 Task: Look for space in Magog, Canada from 5th July, 2023 to 15th July, 2023 for 9 adults in price range Rs.15000 to Rs.25000. Place can be entire place with 5 bedrooms having 5 beds and 5 bathrooms. Property type can be house, flat, guest house. Booking option can be shelf check-in. Required host language is English.
Action: Mouse moved to (351, 121)
Screenshot: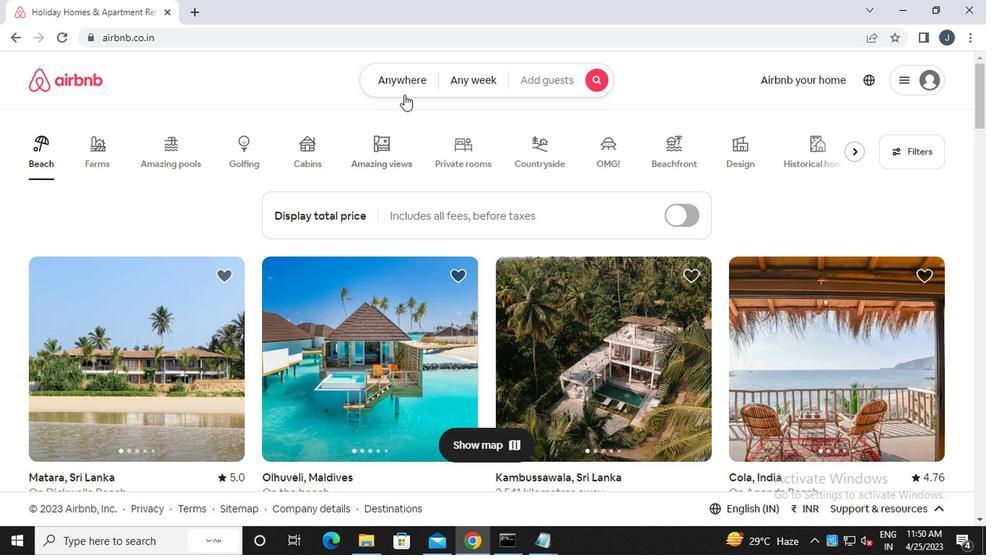 
Action: Mouse pressed left at (351, 121)
Screenshot: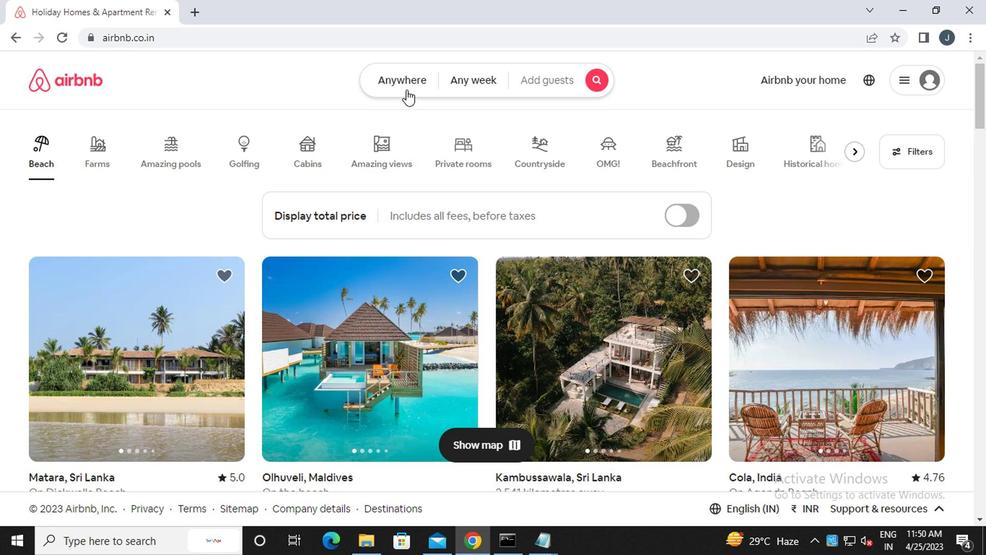 
Action: Mouse moved to (249, 160)
Screenshot: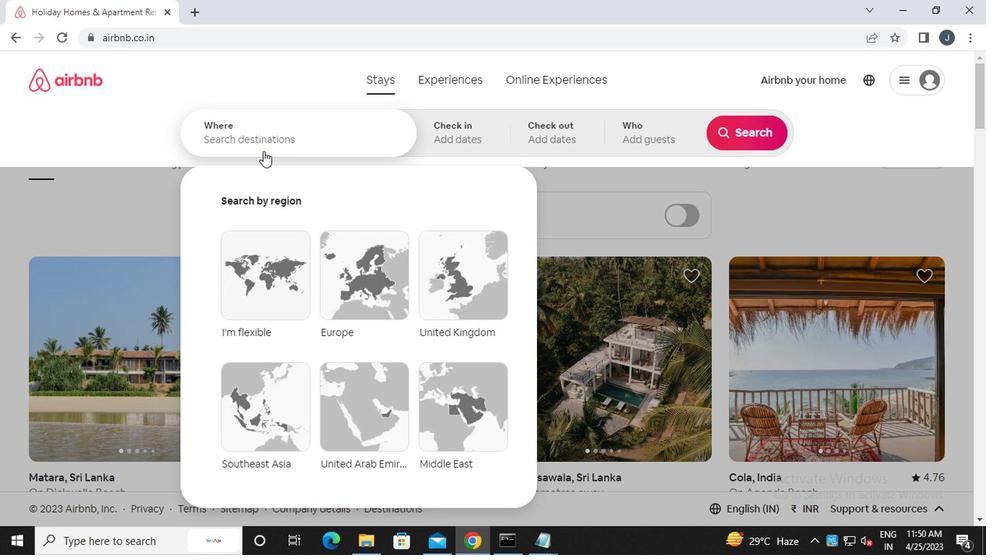
Action: Mouse pressed left at (249, 160)
Screenshot: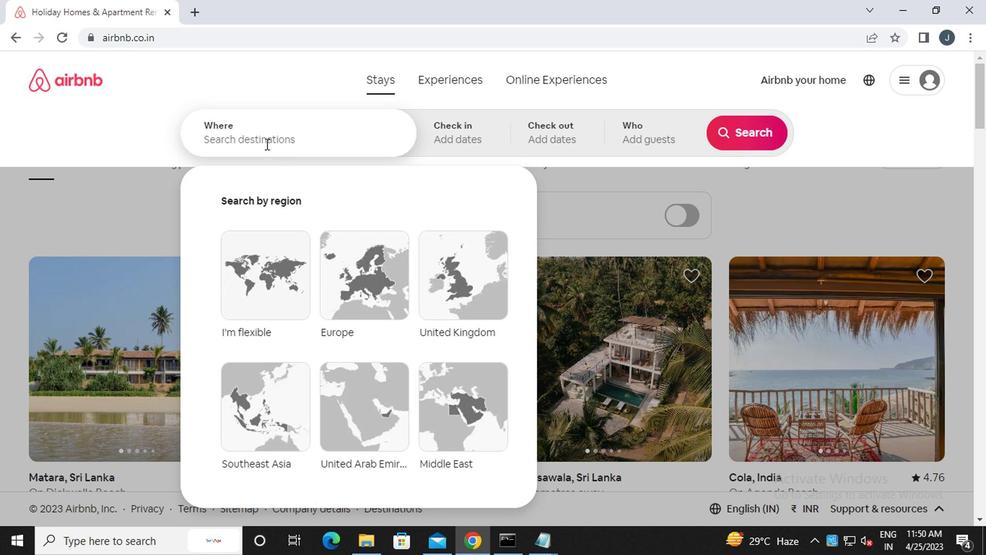 
Action: Key pressed m<Key.caps_lock>agog,<Key.caps_lock>c<Key.caps_lock>anada
Screenshot: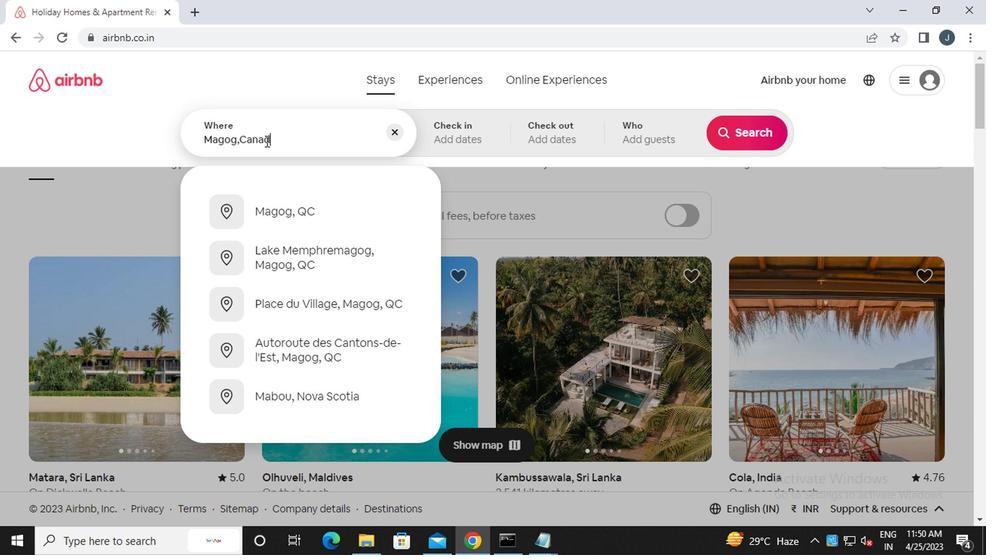 
Action: Mouse moved to (387, 157)
Screenshot: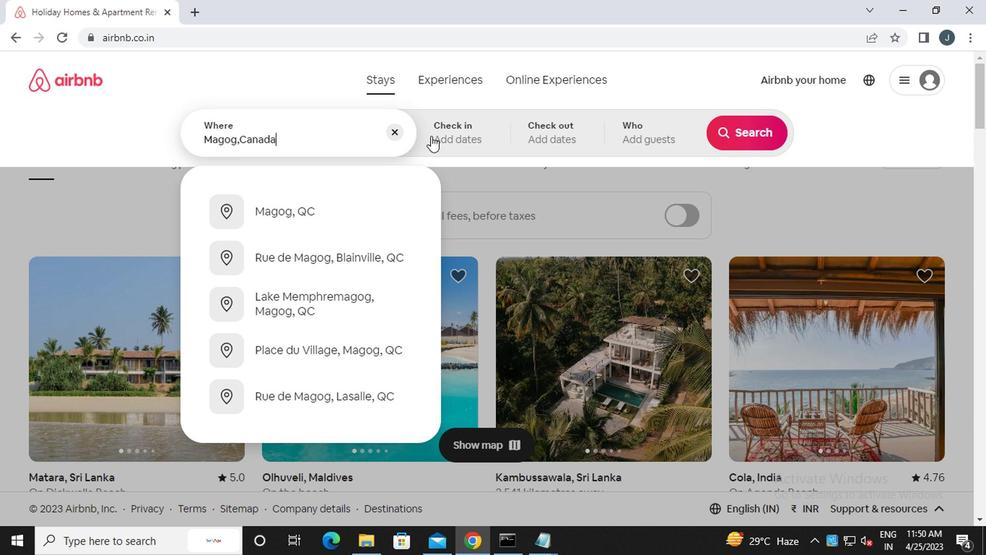 
Action: Mouse pressed left at (387, 157)
Screenshot: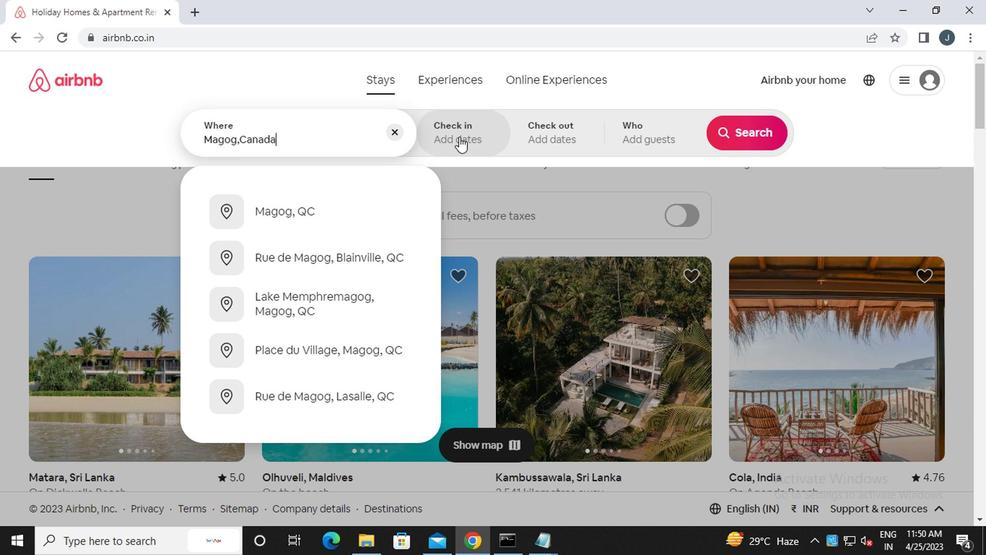 
Action: Mouse moved to (583, 234)
Screenshot: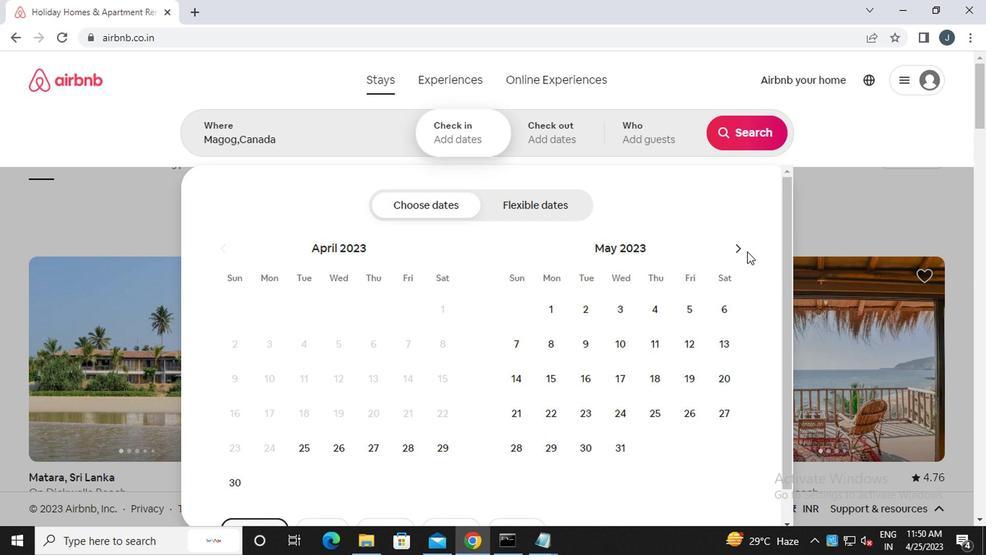 
Action: Mouse pressed left at (583, 234)
Screenshot: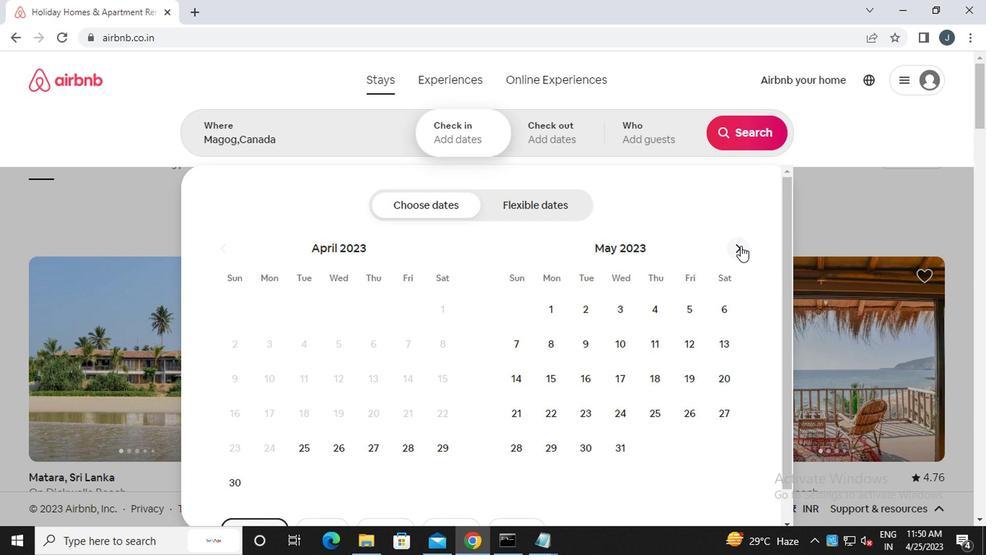 
Action: Mouse pressed left at (583, 234)
Screenshot: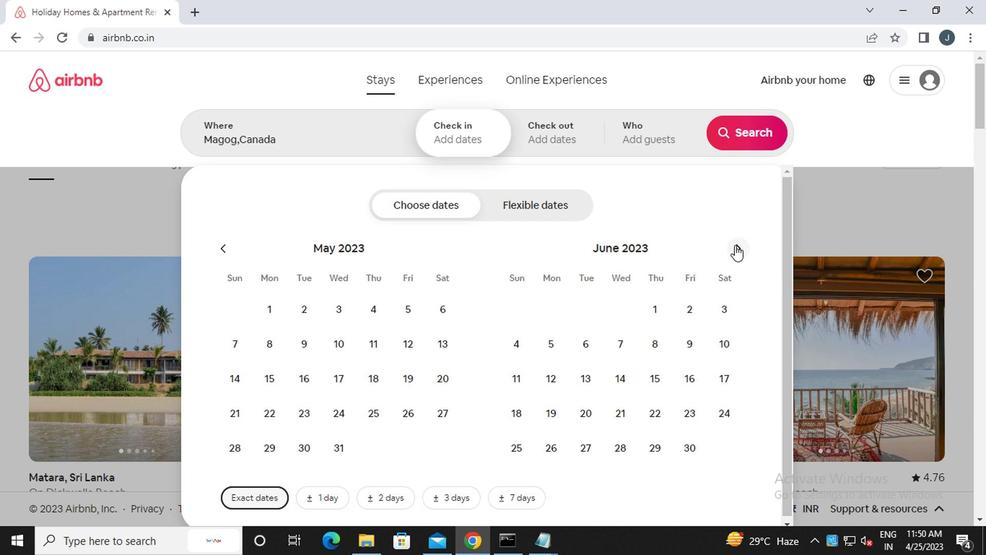 
Action: Mouse moved to (500, 308)
Screenshot: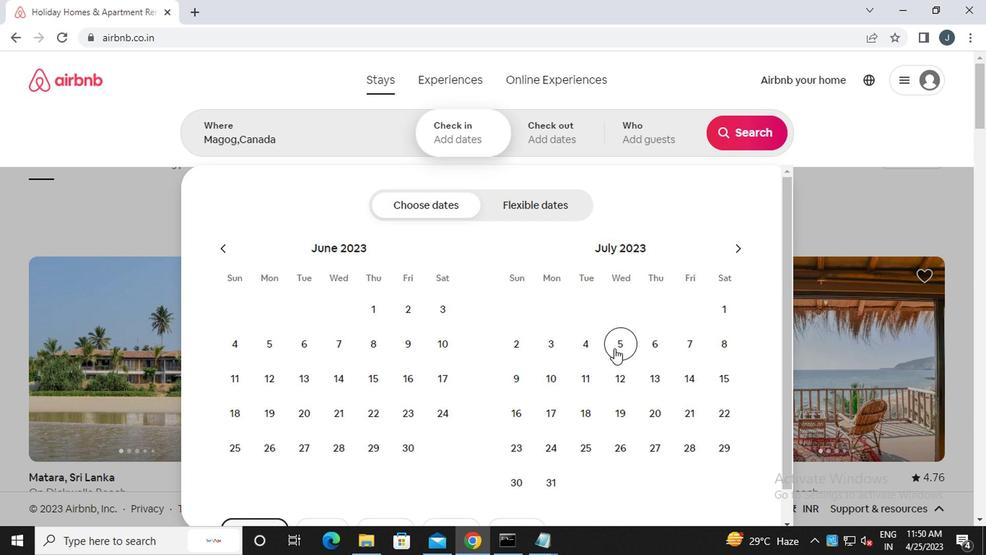 
Action: Mouse pressed left at (500, 308)
Screenshot: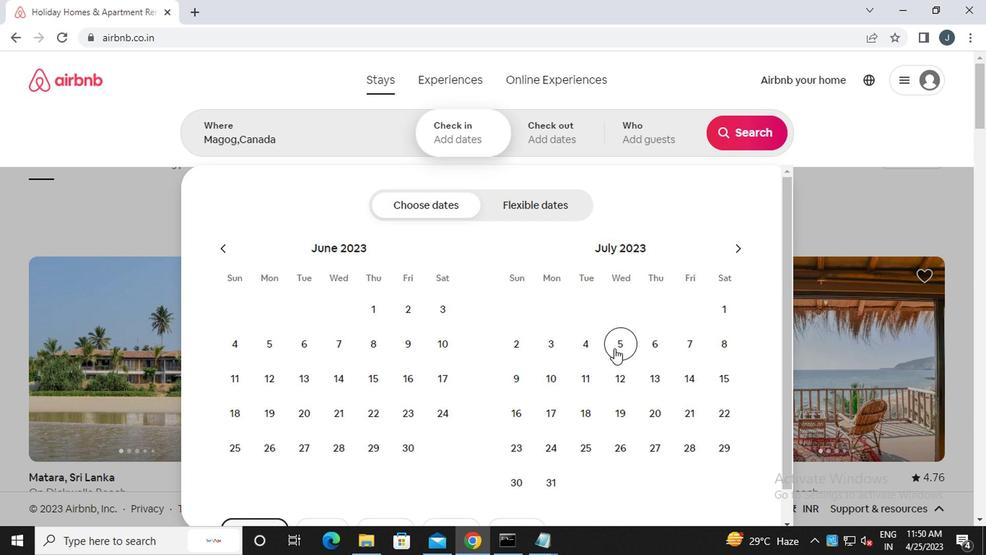 
Action: Mouse moved to (574, 329)
Screenshot: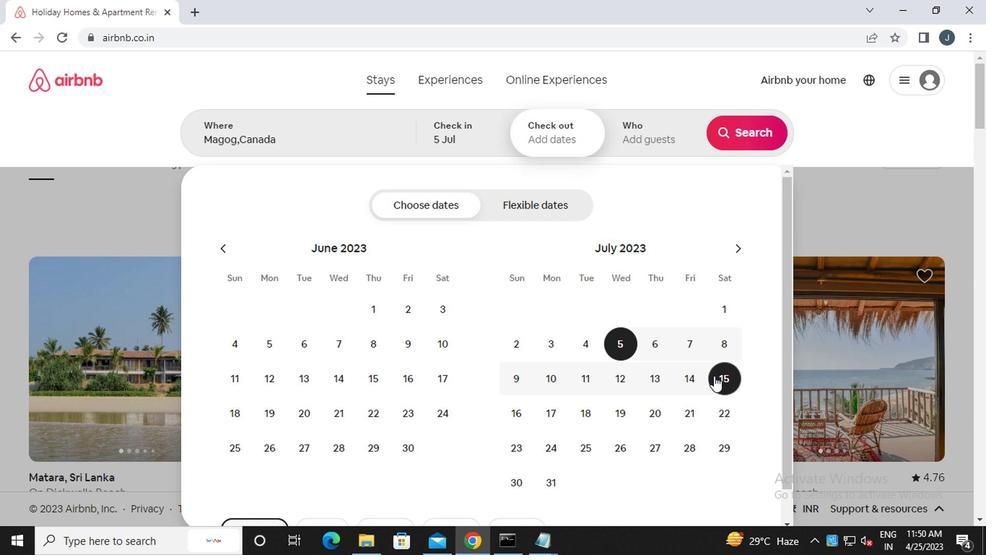 
Action: Mouse pressed left at (574, 329)
Screenshot: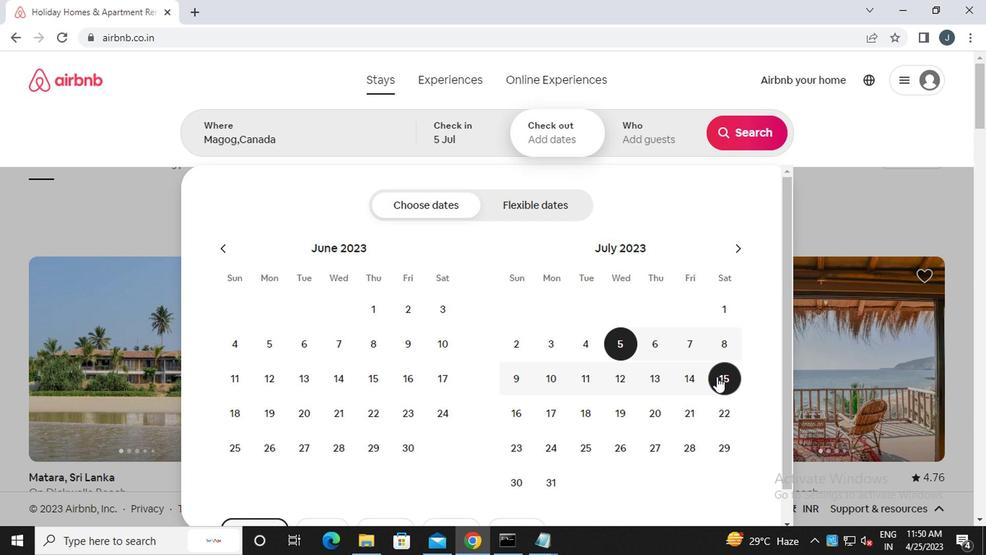 
Action: Mouse moved to (524, 158)
Screenshot: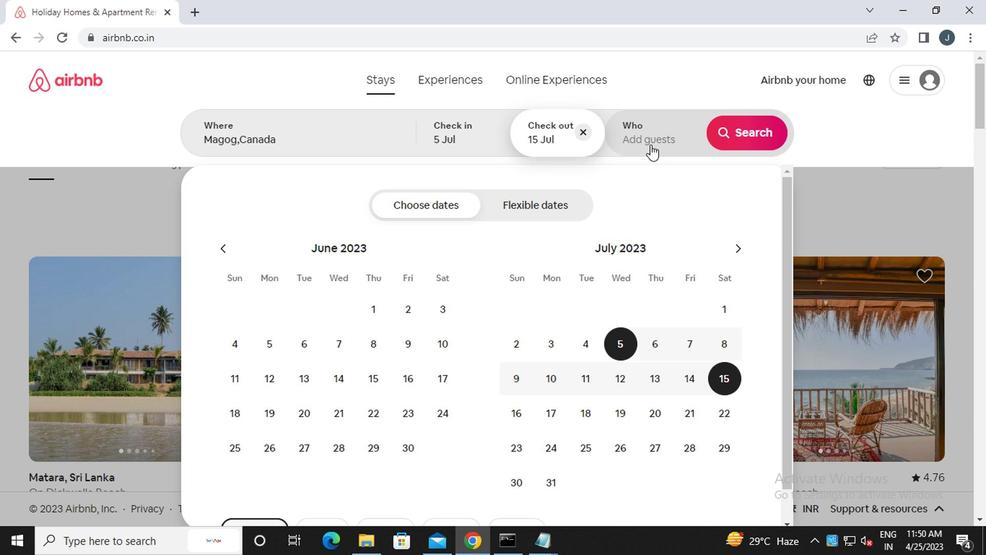 
Action: Mouse pressed left at (524, 158)
Screenshot: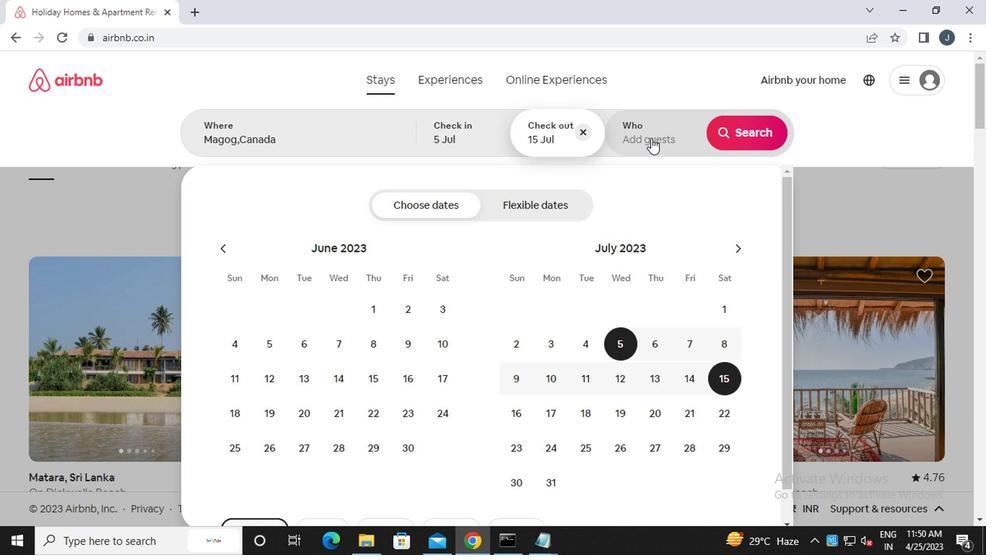 
Action: Mouse moved to (595, 211)
Screenshot: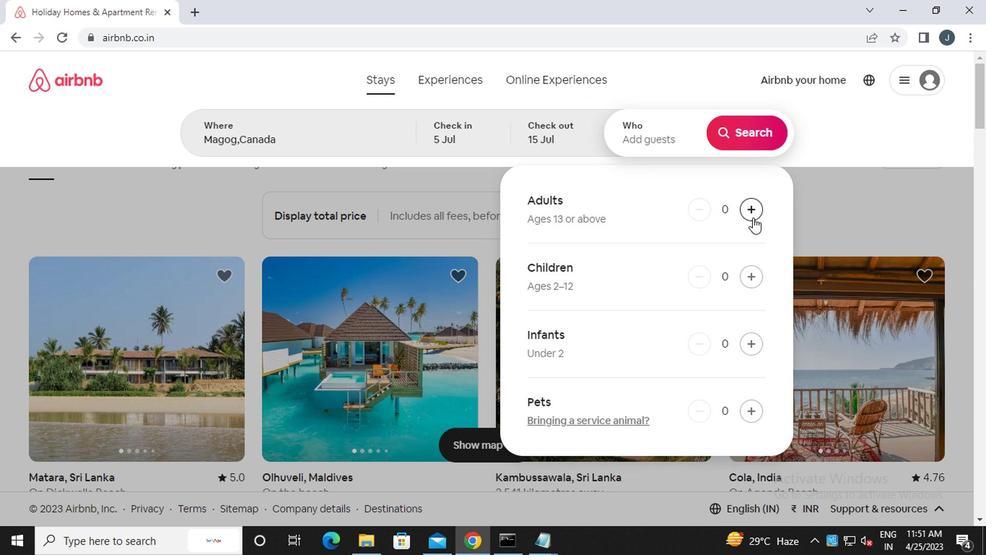 
Action: Mouse pressed left at (595, 211)
Screenshot: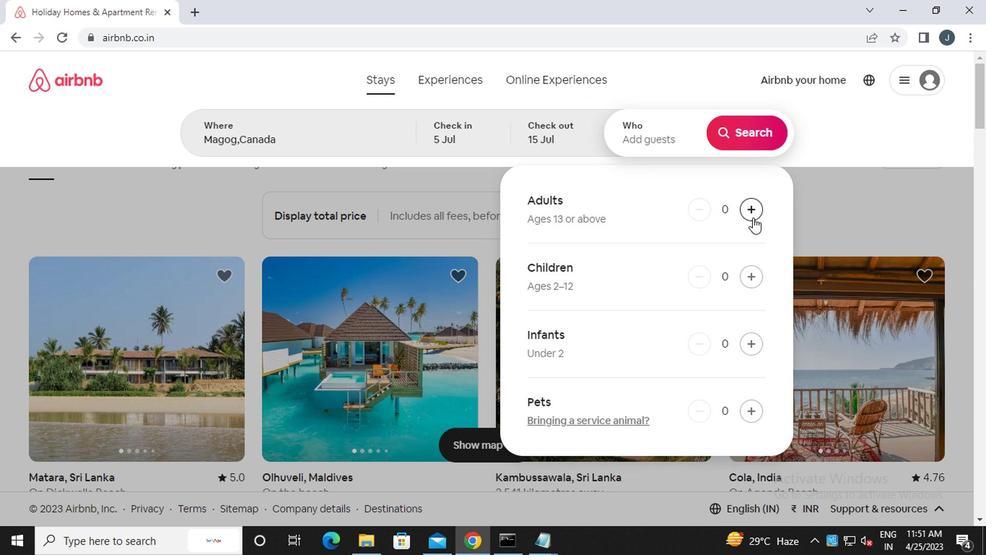 
Action: Mouse pressed left at (595, 211)
Screenshot: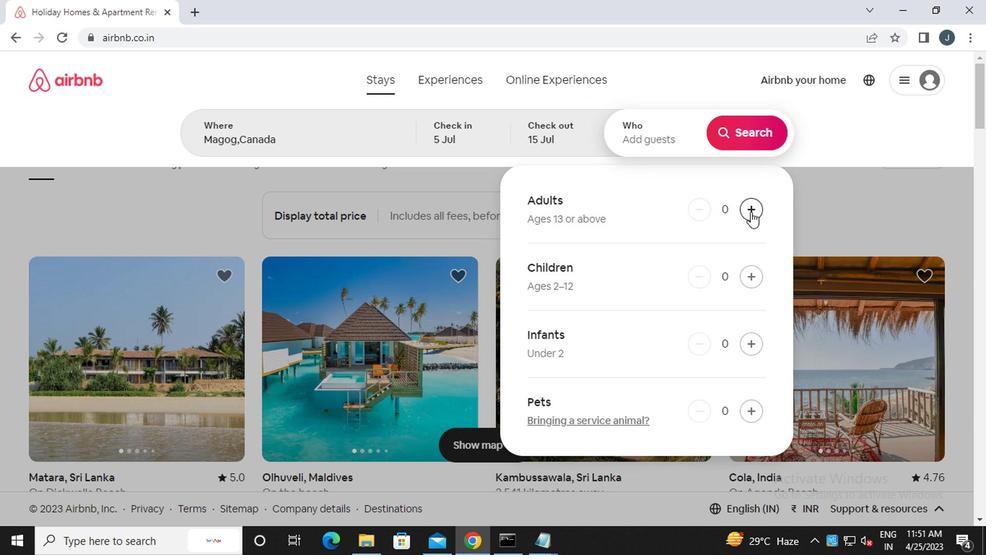 
Action: Mouse pressed left at (595, 211)
Screenshot: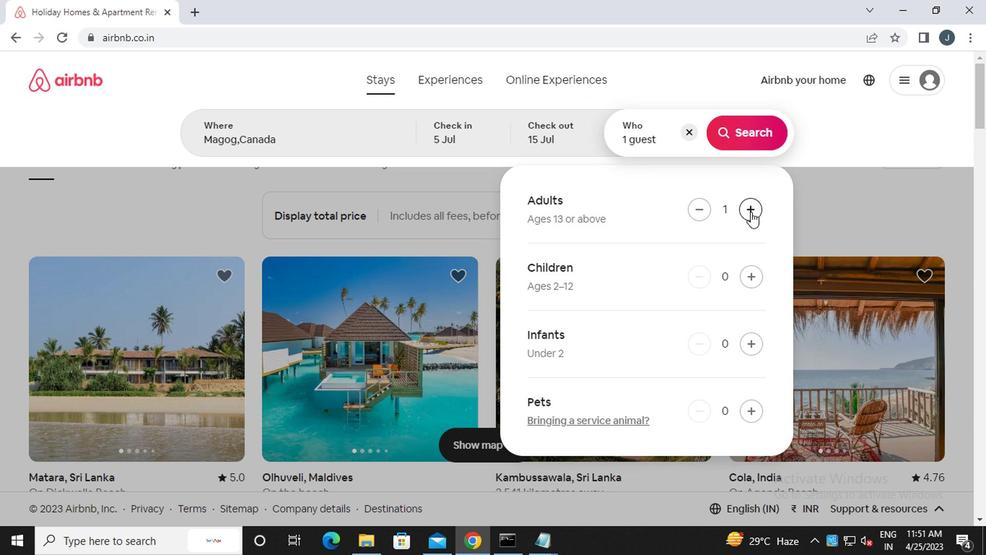 
Action: Mouse pressed left at (595, 211)
Screenshot: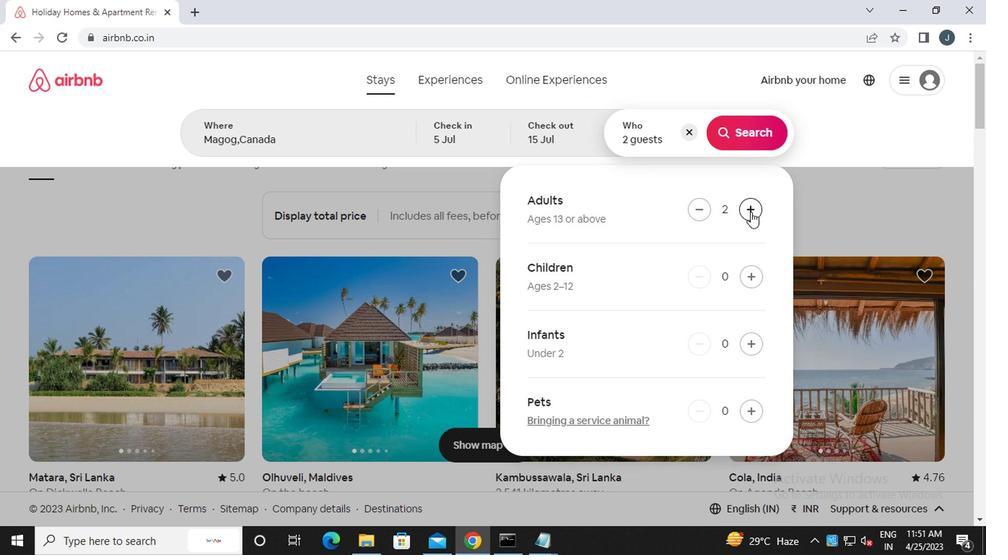 
Action: Mouse pressed left at (595, 211)
Screenshot: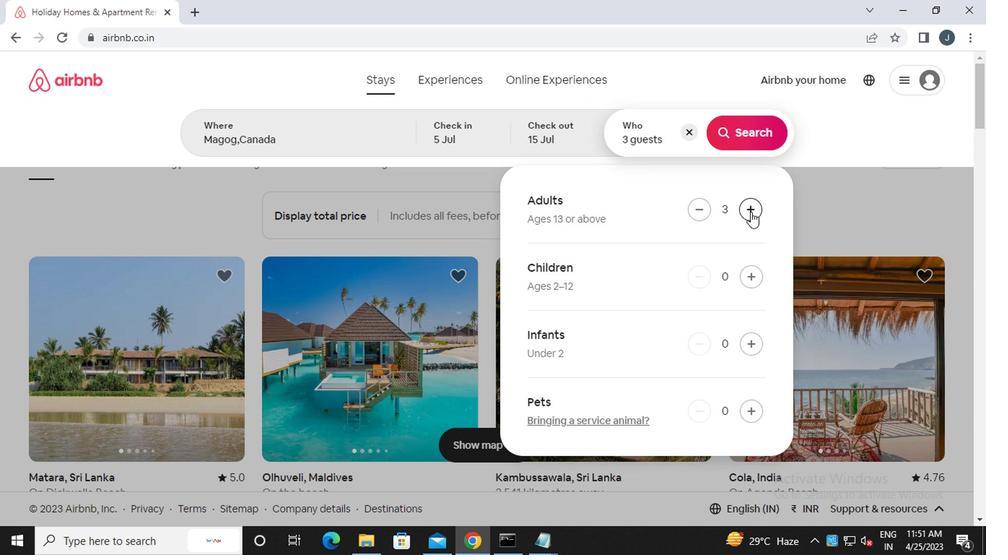 
Action: Mouse pressed left at (595, 211)
Screenshot: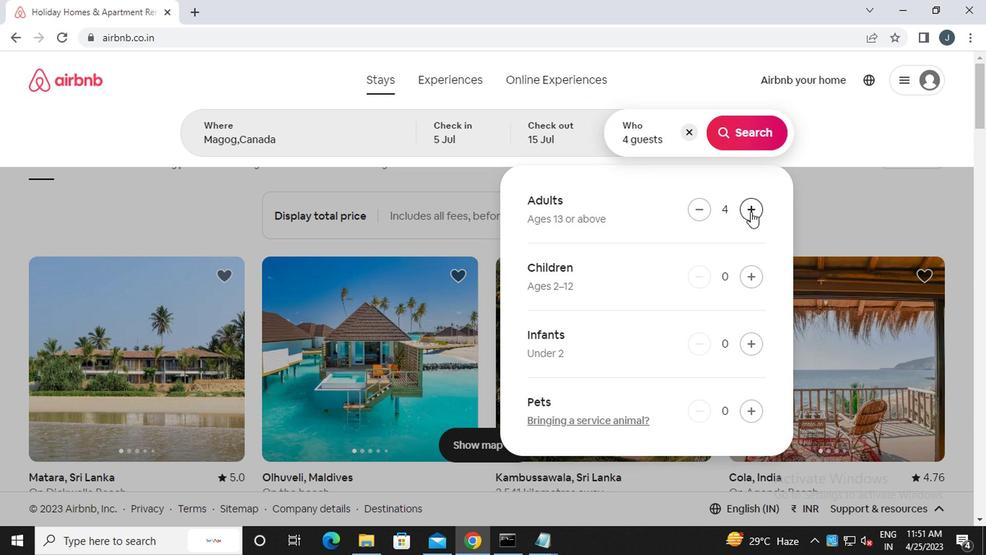 
Action: Mouse pressed left at (595, 211)
Screenshot: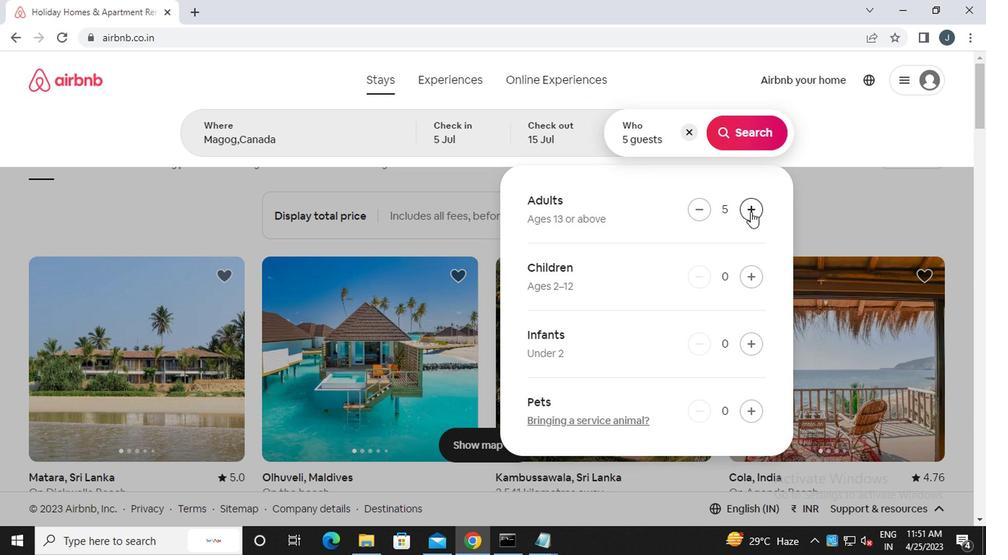 
Action: Mouse pressed left at (595, 211)
Screenshot: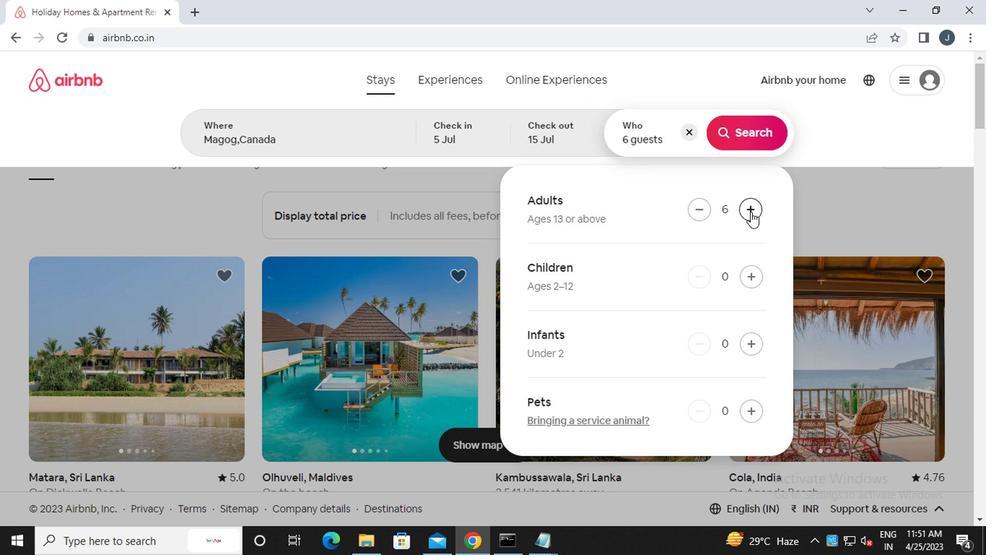 
Action: Mouse pressed left at (595, 211)
Screenshot: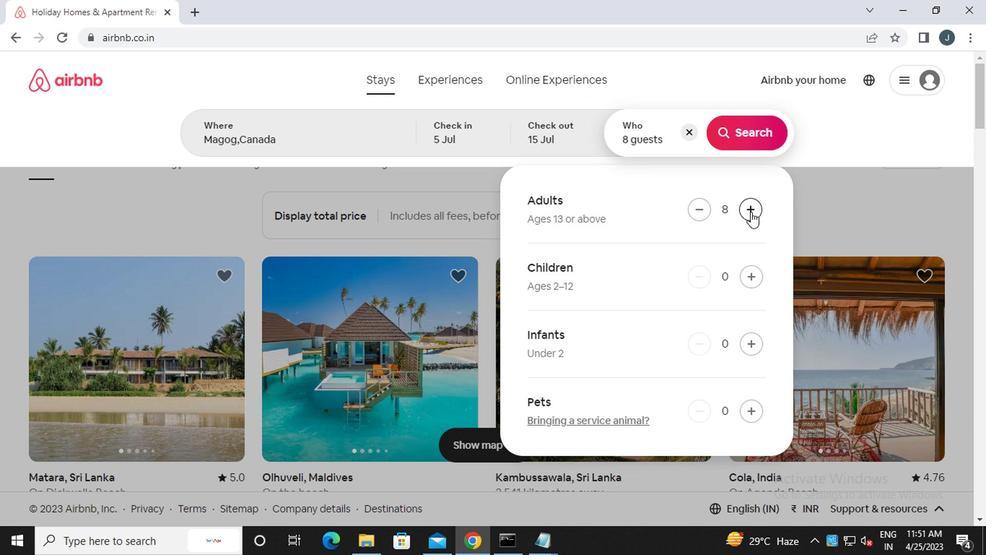 
Action: Mouse moved to (599, 156)
Screenshot: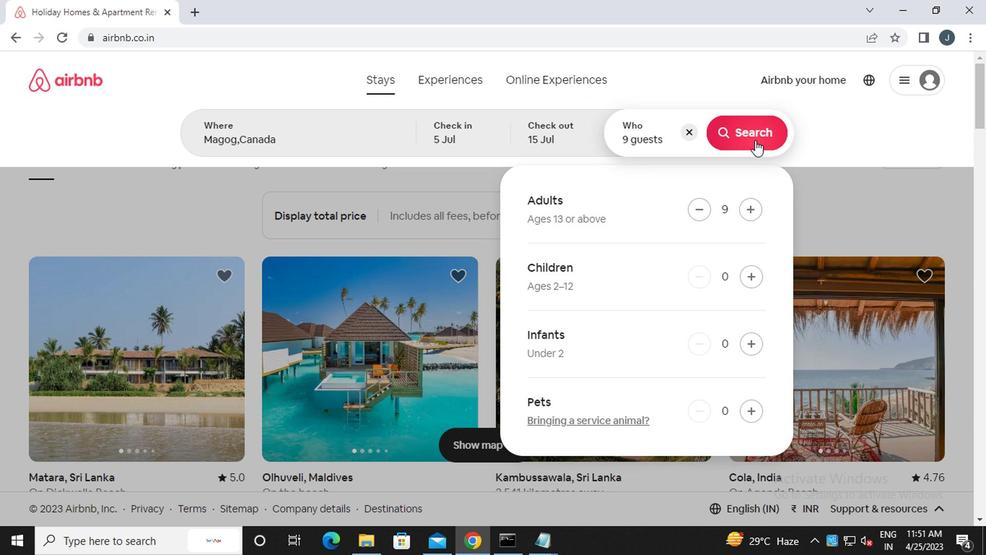 
Action: Mouse pressed left at (599, 156)
Screenshot: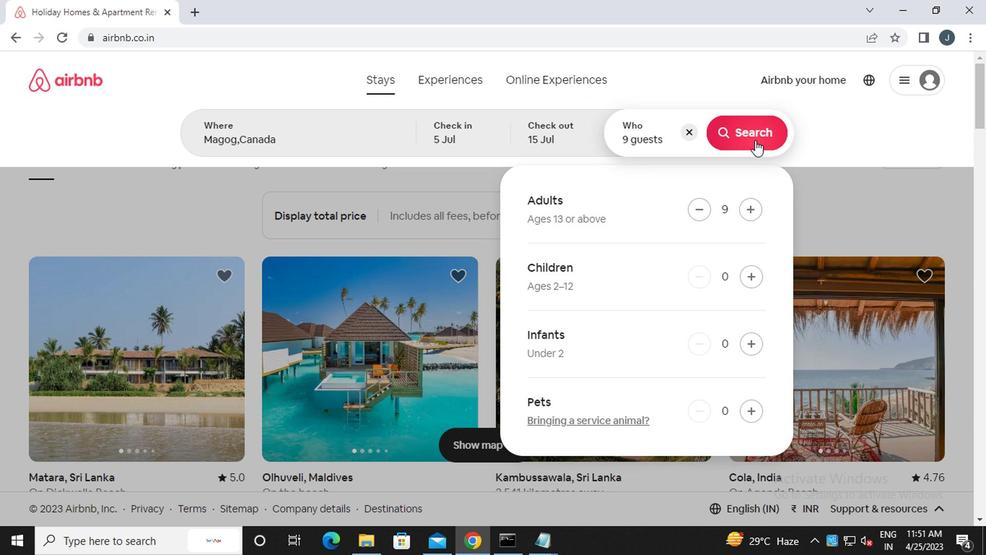 
Action: Mouse moved to (723, 159)
Screenshot: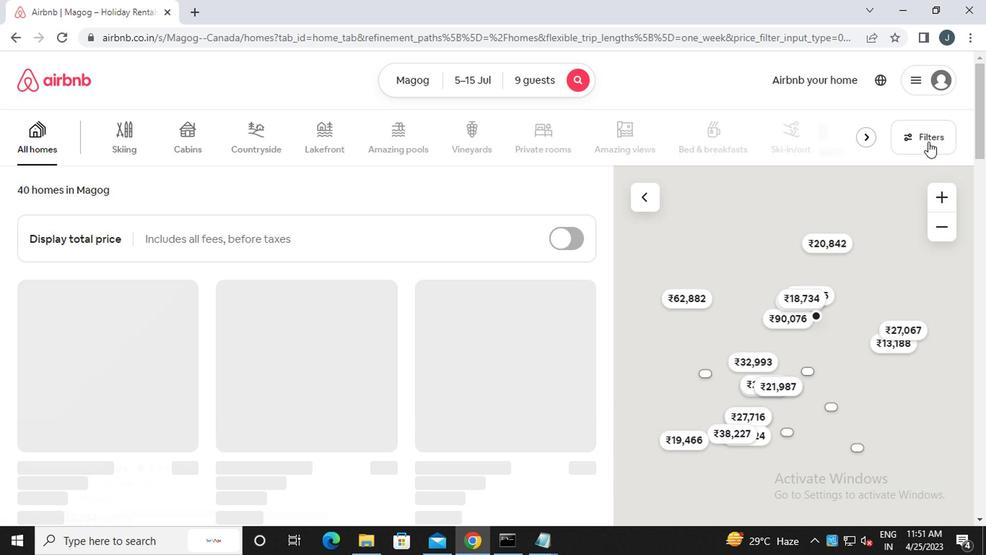 
Action: Mouse pressed left at (723, 159)
Screenshot: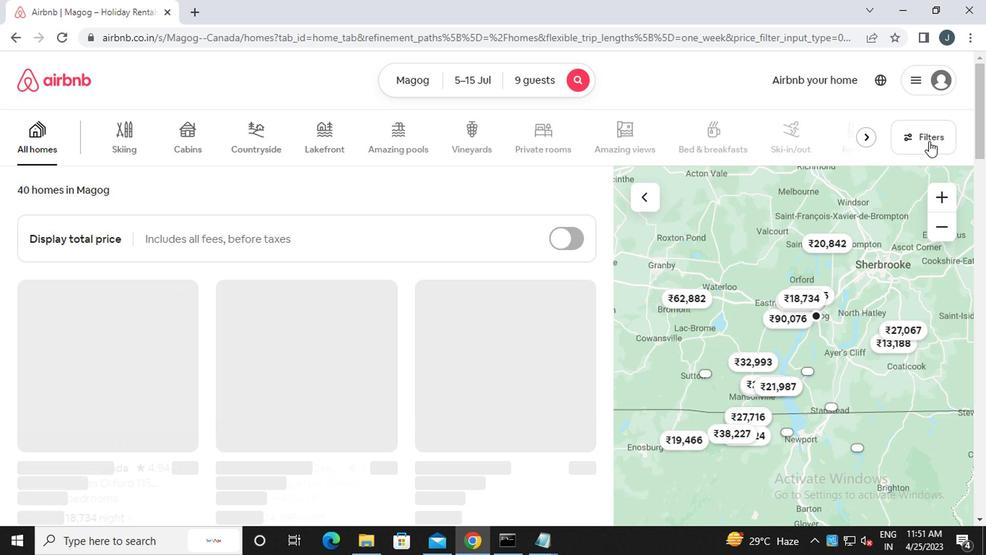 
Action: Mouse moved to (273, 288)
Screenshot: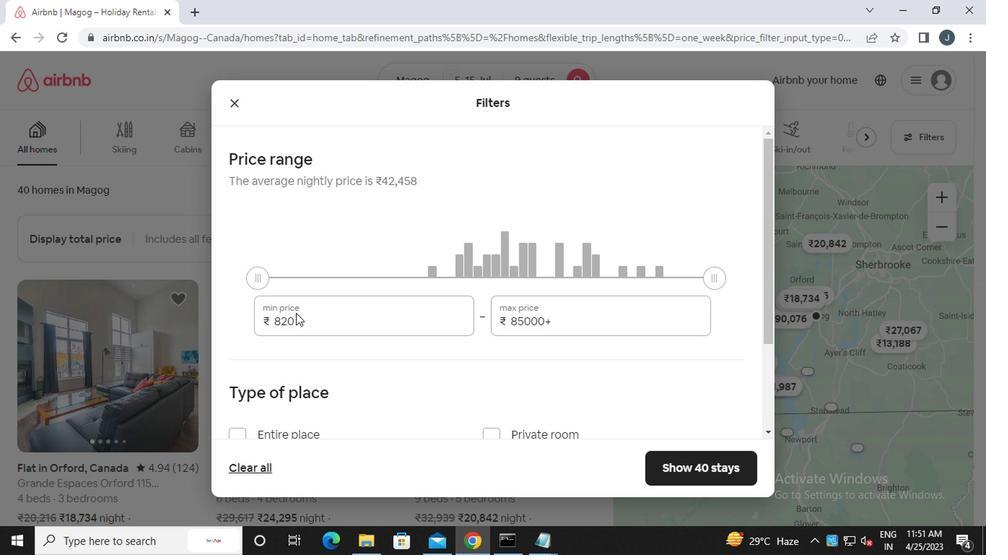 
Action: Mouse pressed left at (273, 288)
Screenshot: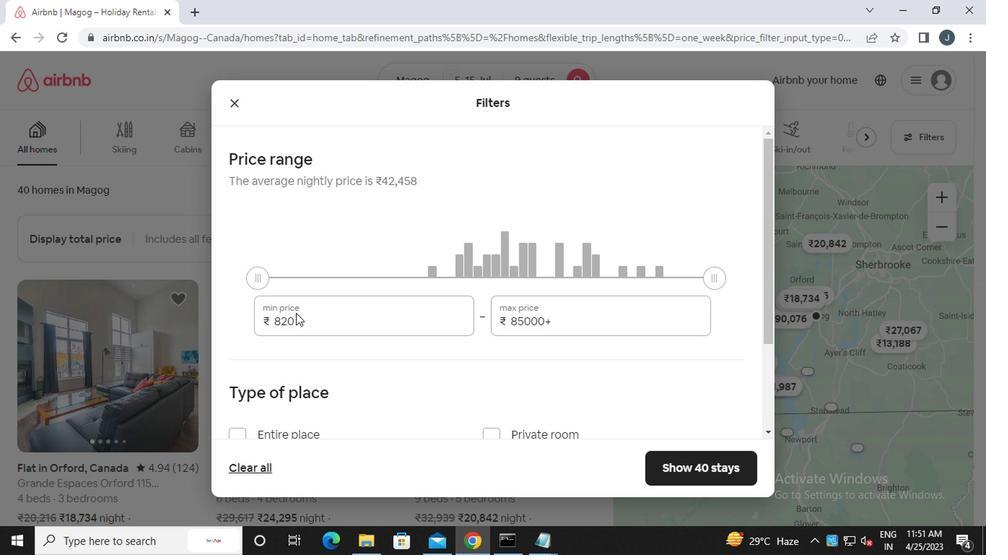 
Action: Mouse moved to (267, 288)
Screenshot: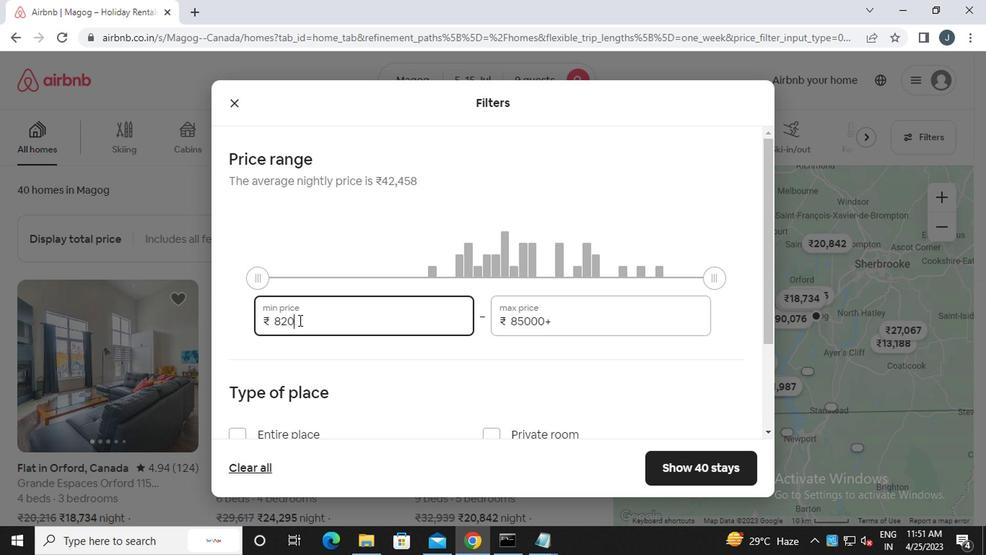 
Action: Key pressed <Key.backspace><Key.backspace><Key.backspace><<97>><<101>><<96>><<96>><<96>>
Screenshot: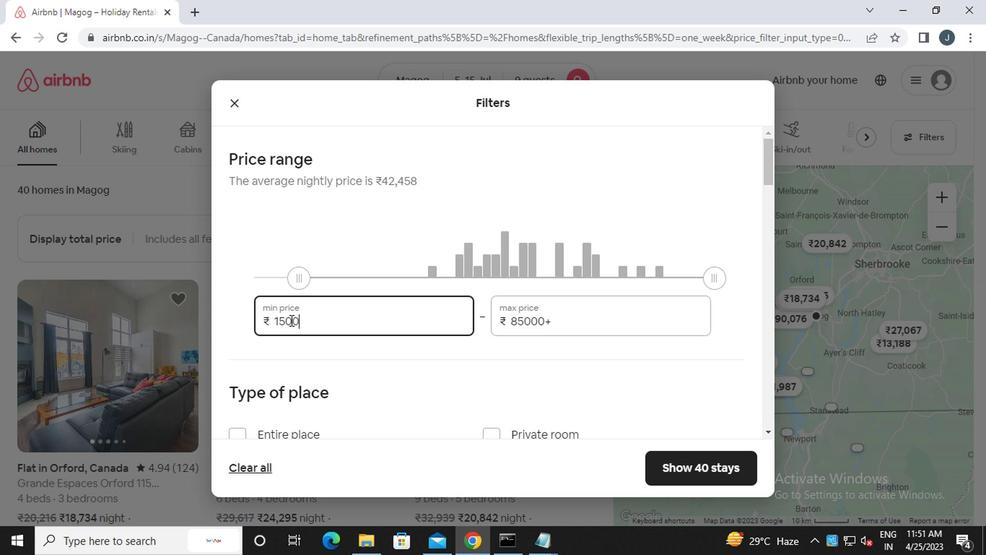 
Action: Mouse moved to (468, 284)
Screenshot: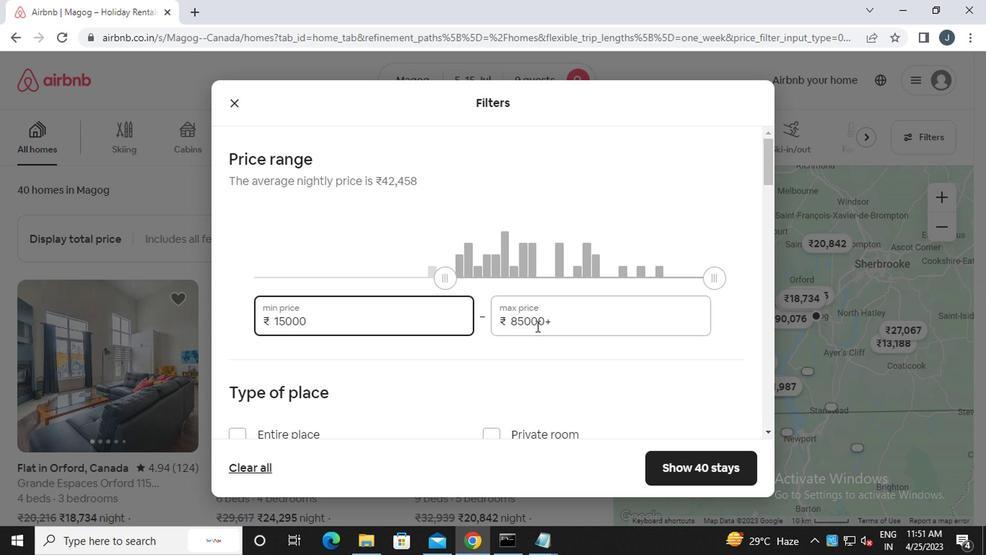 
Action: Mouse pressed left at (468, 284)
Screenshot: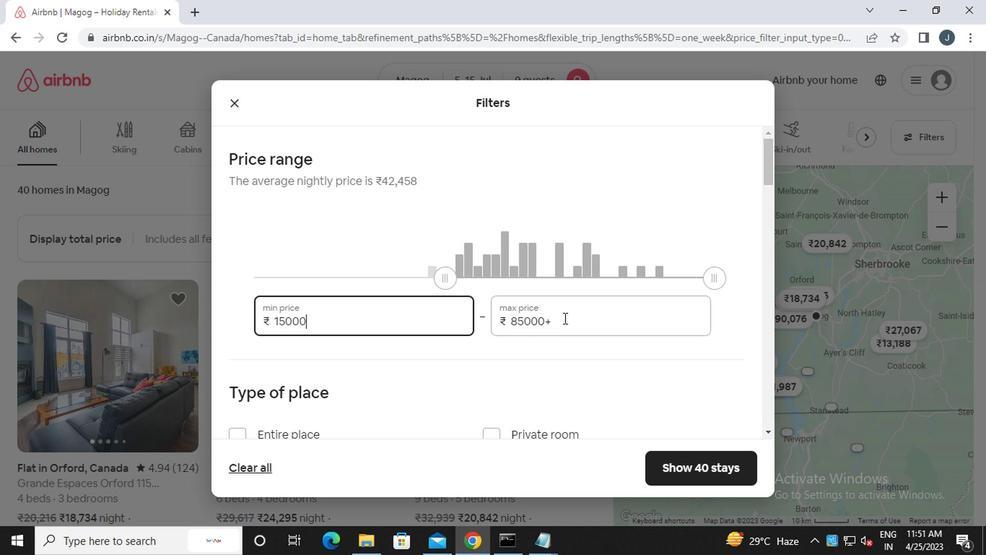 
Action: Mouse moved to (468, 284)
Screenshot: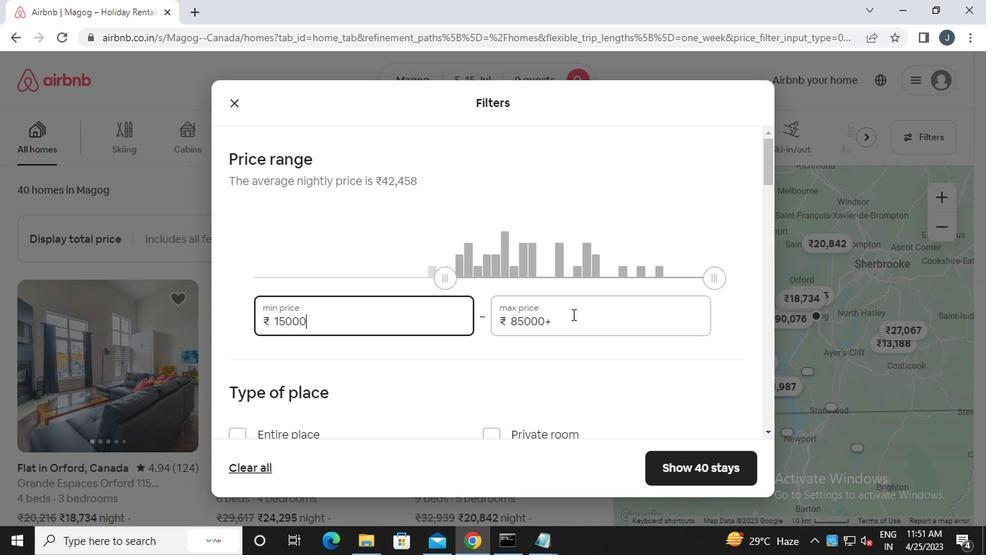 
Action: Key pressed <Key.backspace><Key.backspace><Key.backspace><Key.backspace><Key.backspace><Key.backspace><Key.backspace><Key.backspace><Key.backspace><Key.backspace><Key.backspace><<98>><<101>><<96>><<96>><<96>><<96>><Key.backspace>
Screenshot: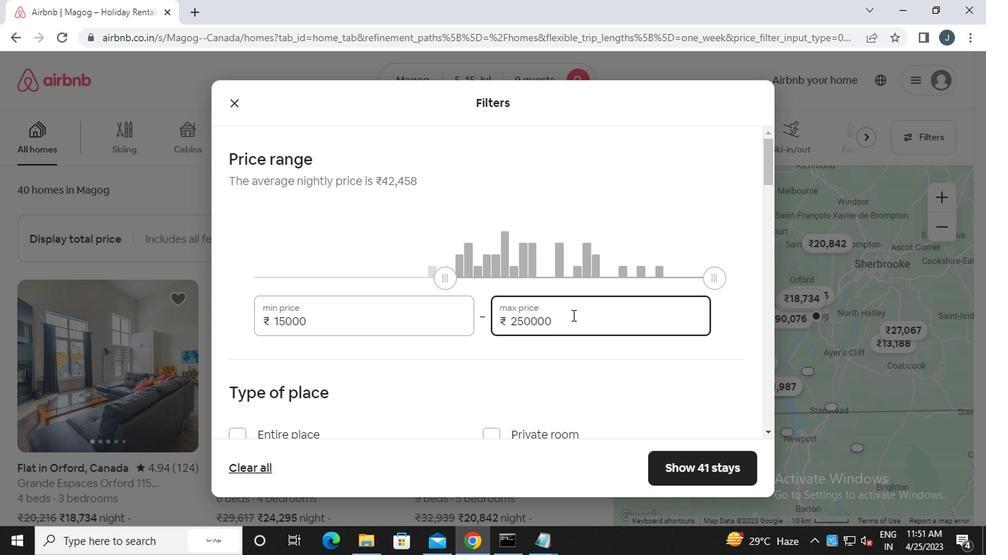 
Action: Mouse moved to (480, 298)
Screenshot: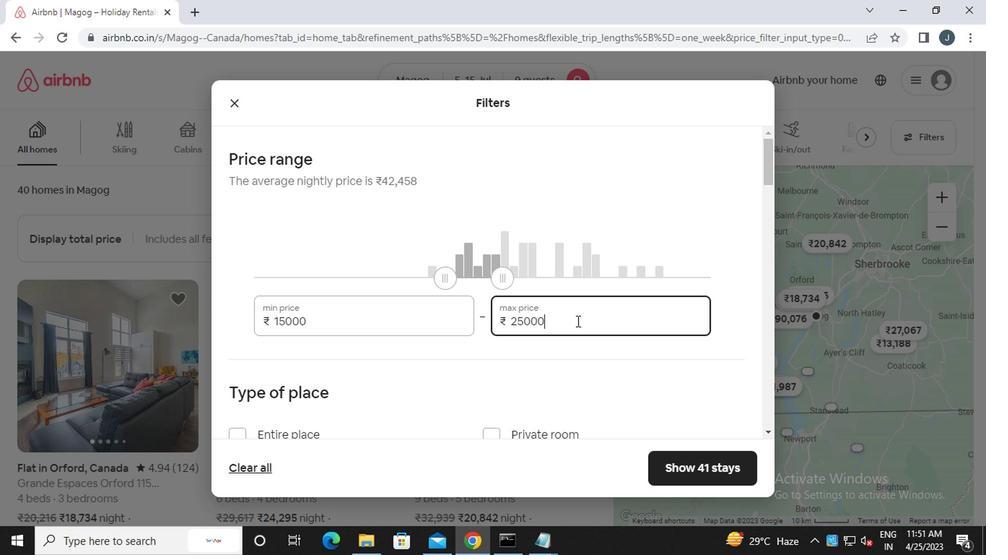 
Action: Mouse scrolled (480, 297) with delta (0, 0)
Screenshot: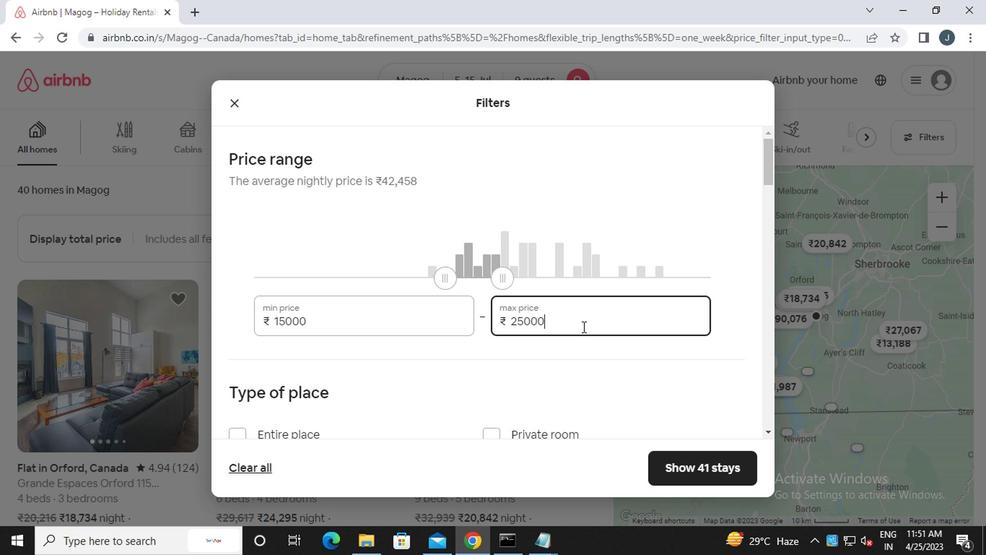 
Action: Mouse moved to (481, 298)
Screenshot: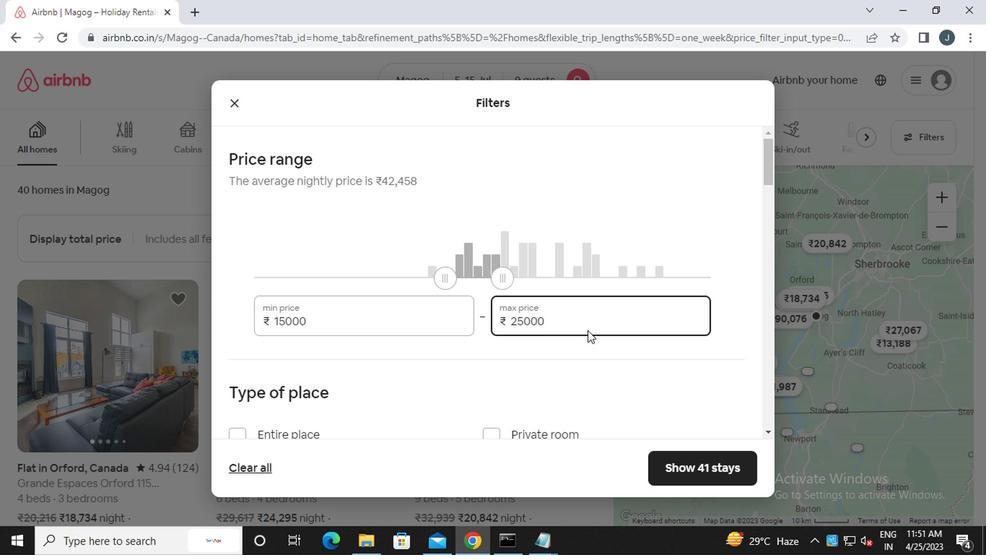 
Action: Mouse scrolled (481, 297) with delta (0, 0)
Screenshot: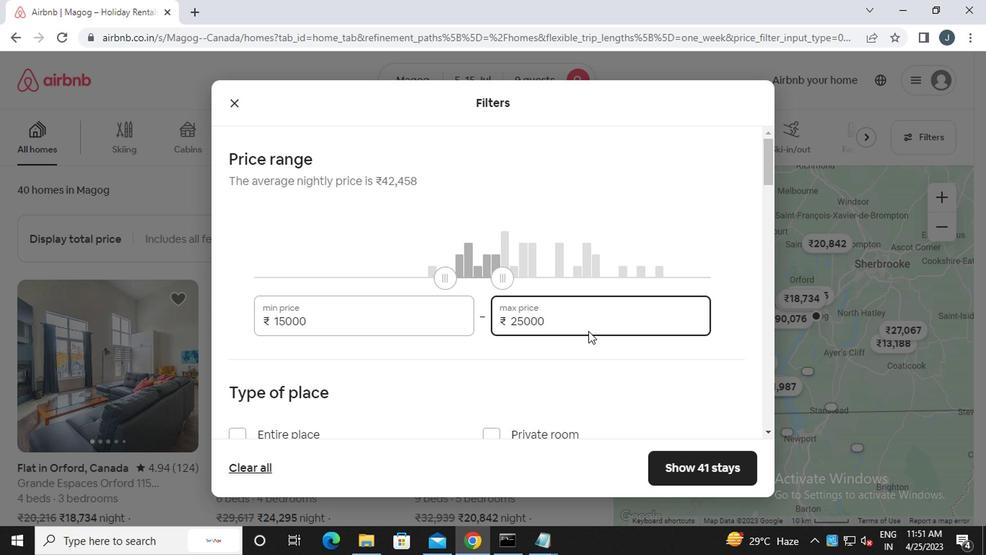 
Action: Mouse moved to (229, 265)
Screenshot: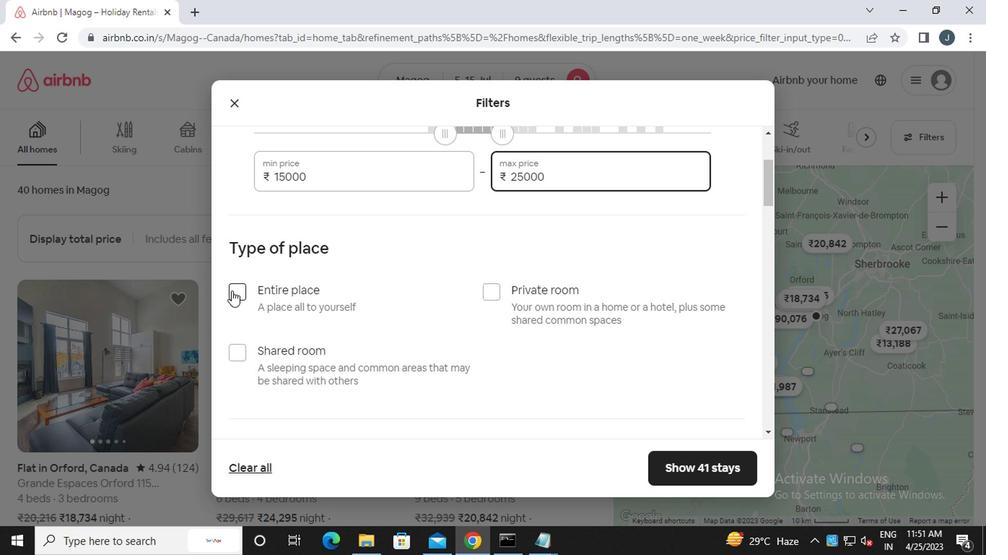 
Action: Mouse pressed left at (229, 265)
Screenshot: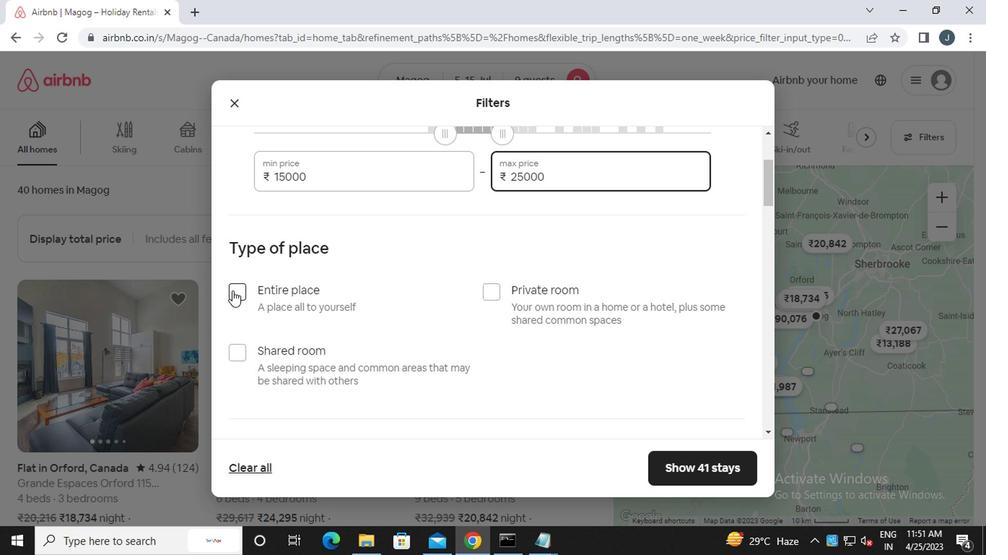 
Action: Mouse moved to (302, 270)
Screenshot: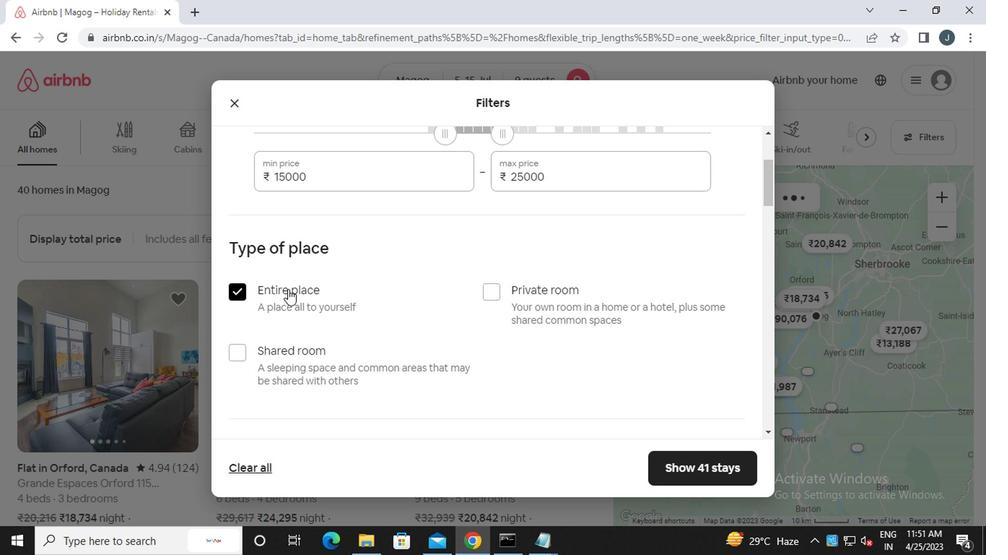 
Action: Mouse scrolled (302, 270) with delta (0, 0)
Screenshot: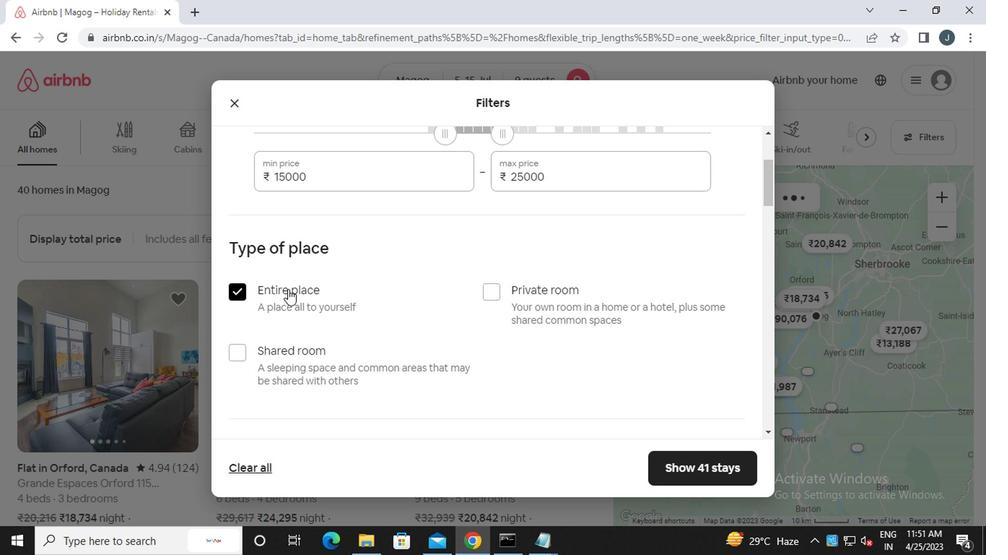 
Action: Mouse moved to (302, 271)
Screenshot: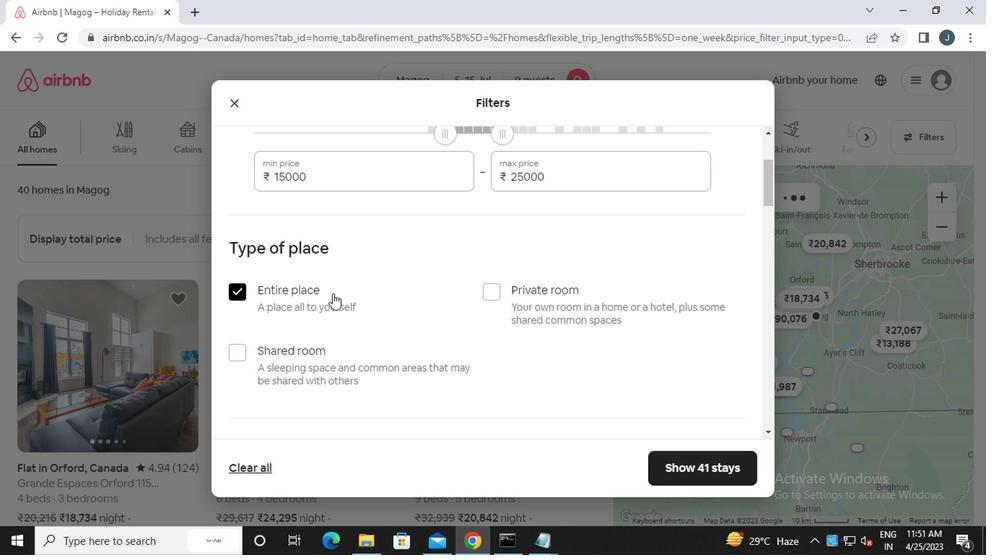 
Action: Mouse scrolled (302, 270) with delta (0, 0)
Screenshot: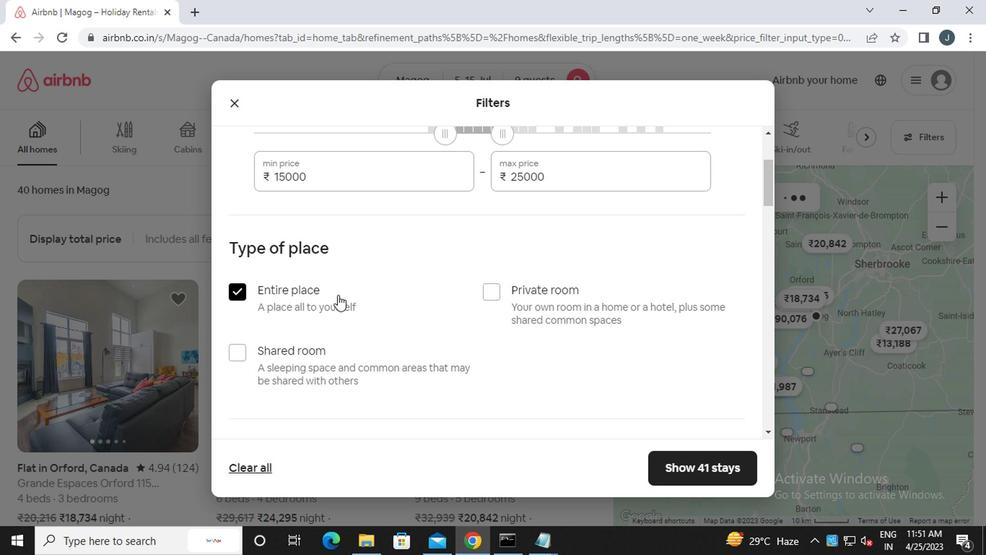 
Action: Mouse scrolled (302, 270) with delta (0, 0)
Screenshot: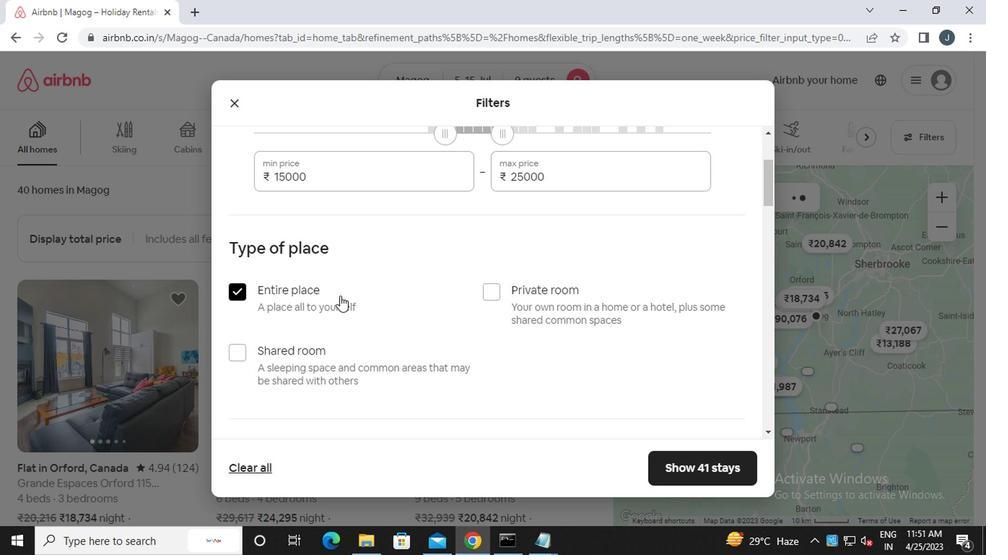 
Action: Mouse scrolled (302, 270) with delta (0, 0)
Screenshot: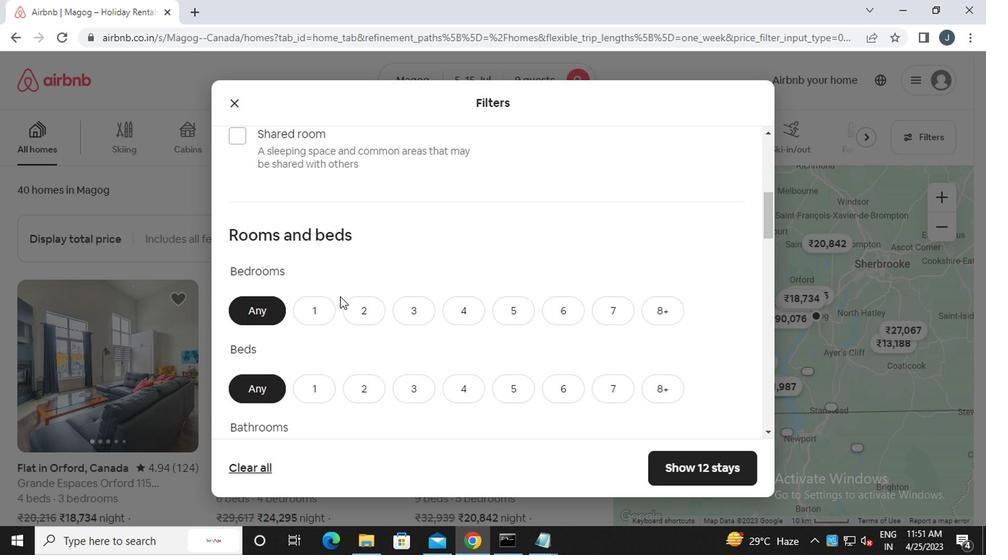 
Action: Mouse moved to (428, 233)
Screenshot: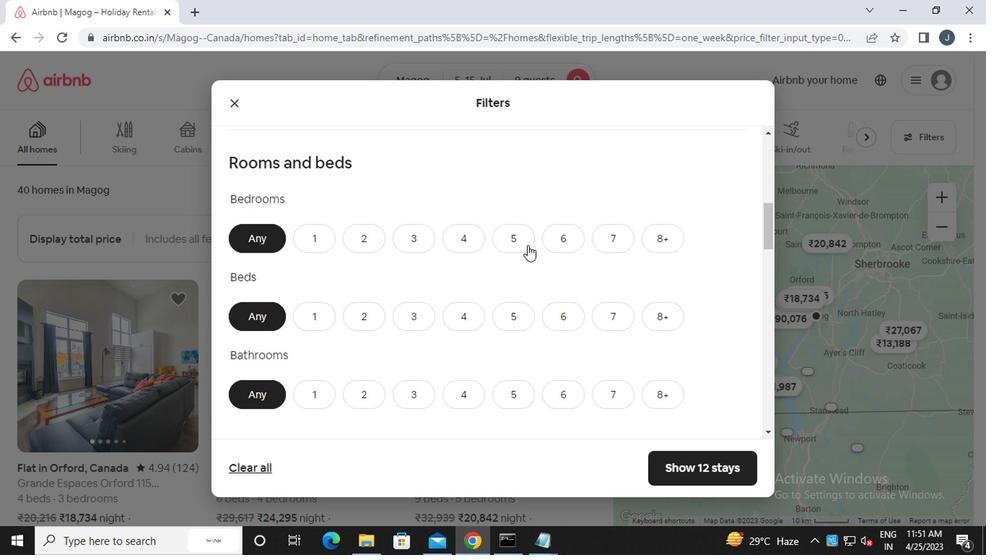 
Action: Mouse pressed left at (428, 233)
Screenshot: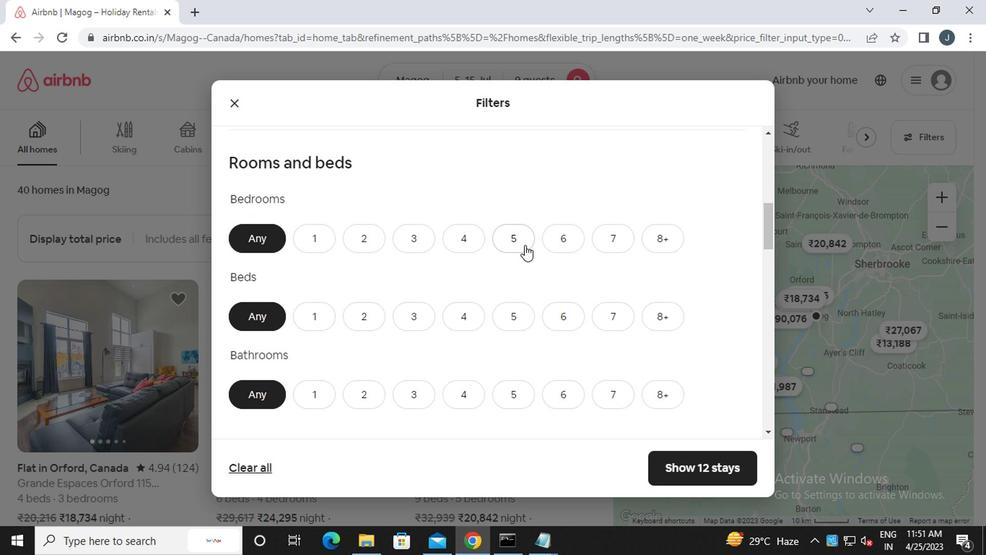 
Action: Mouse moved to (428, 285)
Screenshot: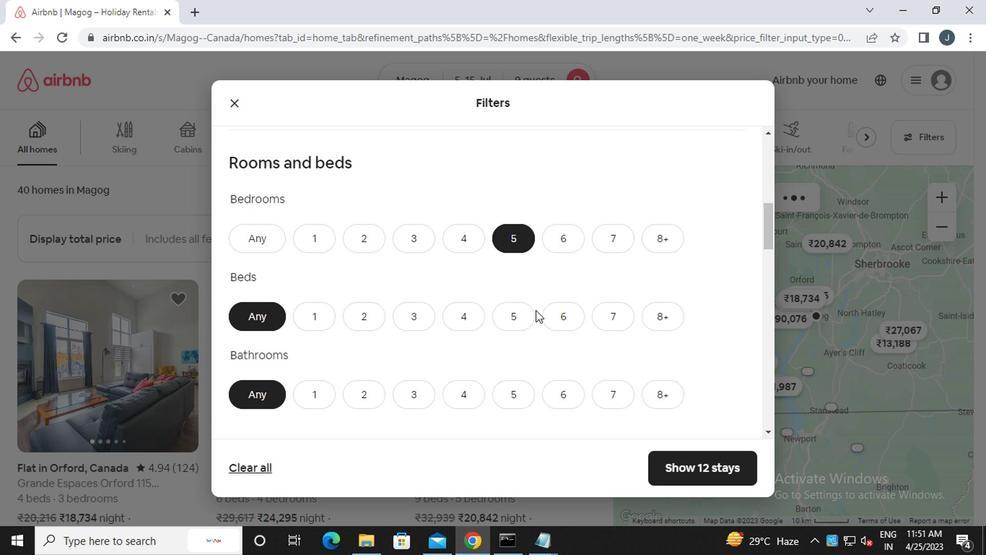 
Action: Mouse pressed left at (428, 285)
Screenshot: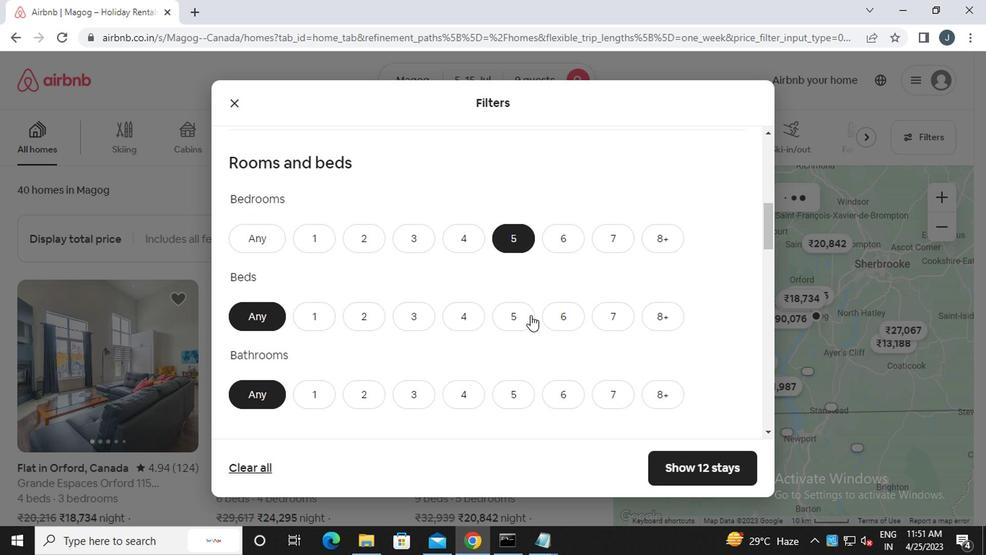
Action: Mouse moved to (422, 341)
Screenshot: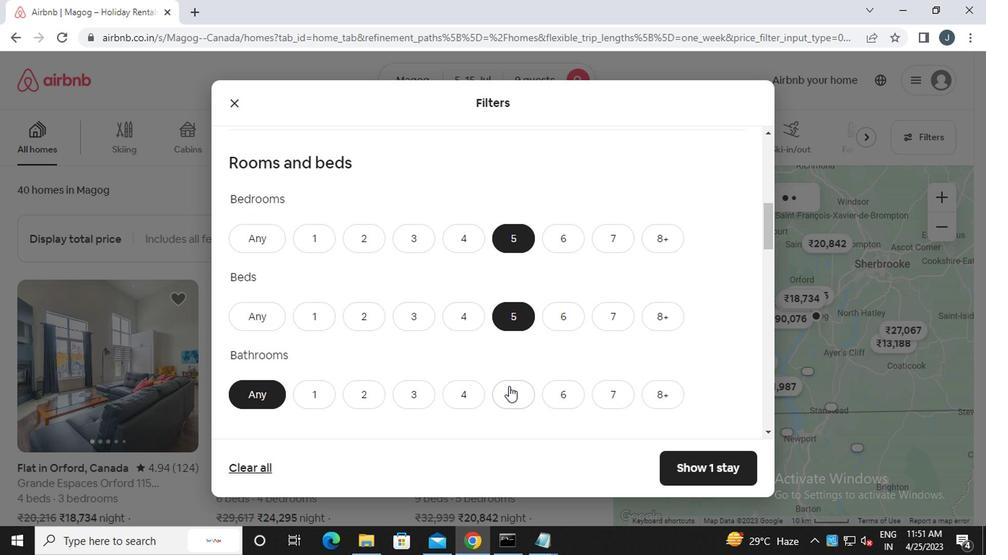 
Action: Mouse pressed left at (422, 341)
Screenshot: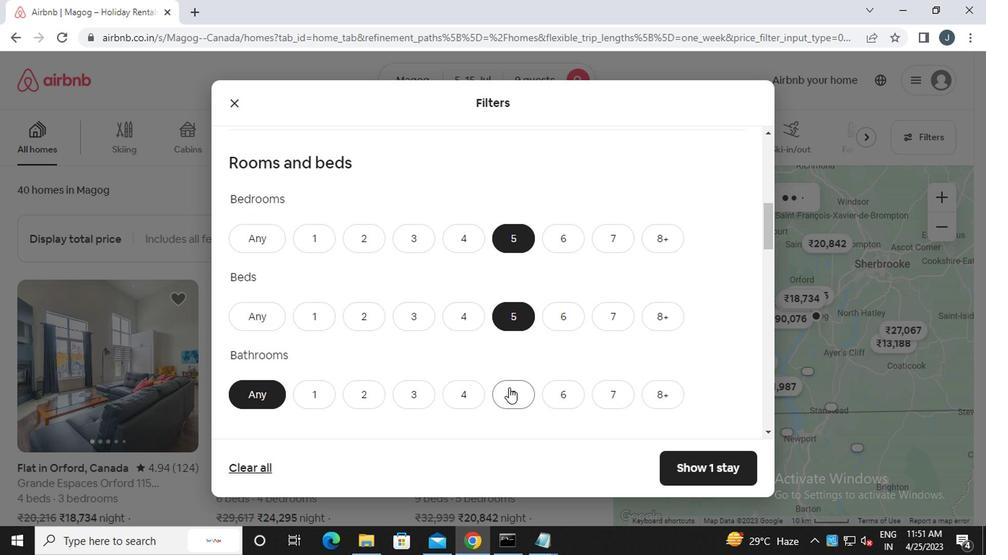 
Action: Mouse moved to (434, 349)
Screenshot: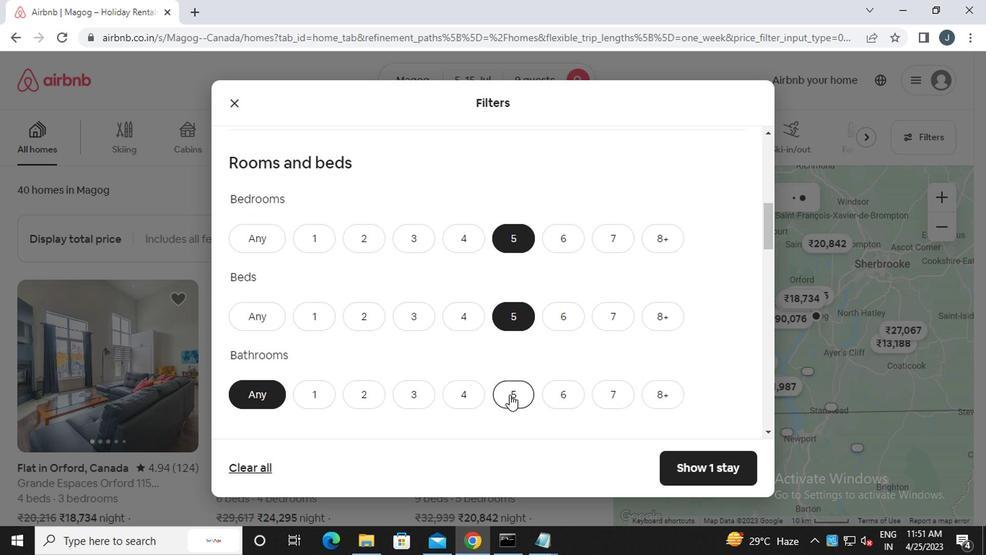 
Action: Mouse scrolled (434, 348) with delta (0, 0)
Screenshot: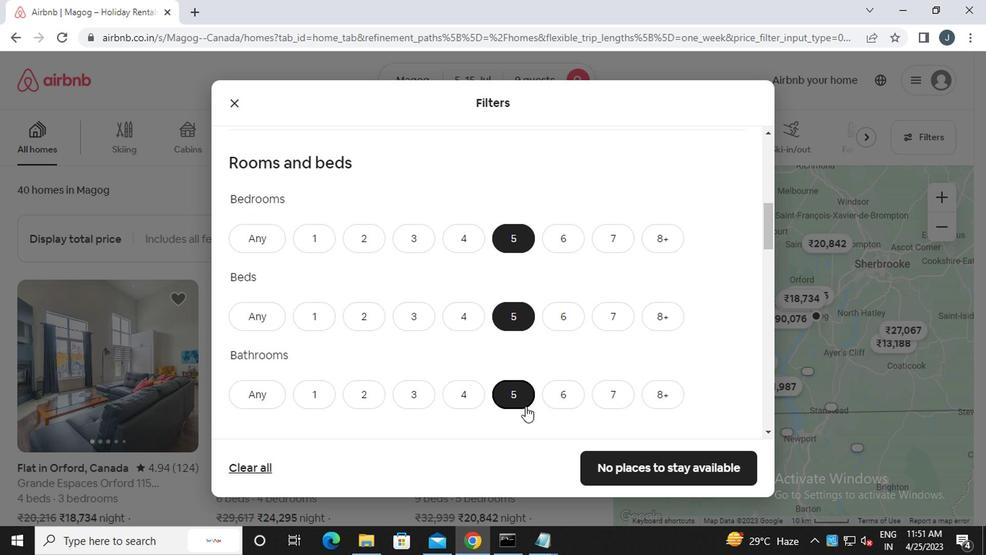 
Action: Mouse scrolled (434, 348) with delta (0, 0)
Screenshot: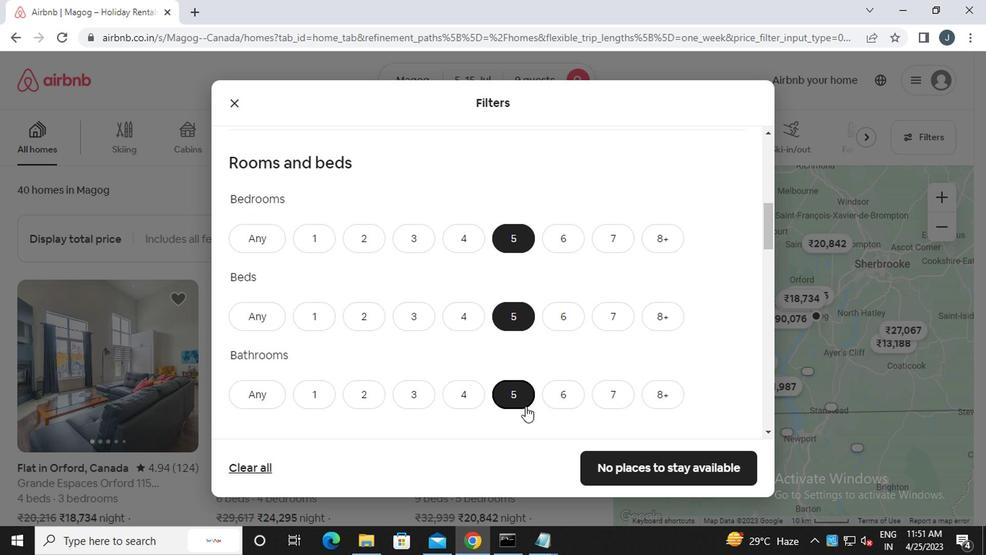 
Action: Mouse moved to (266, 343)
Screenshot: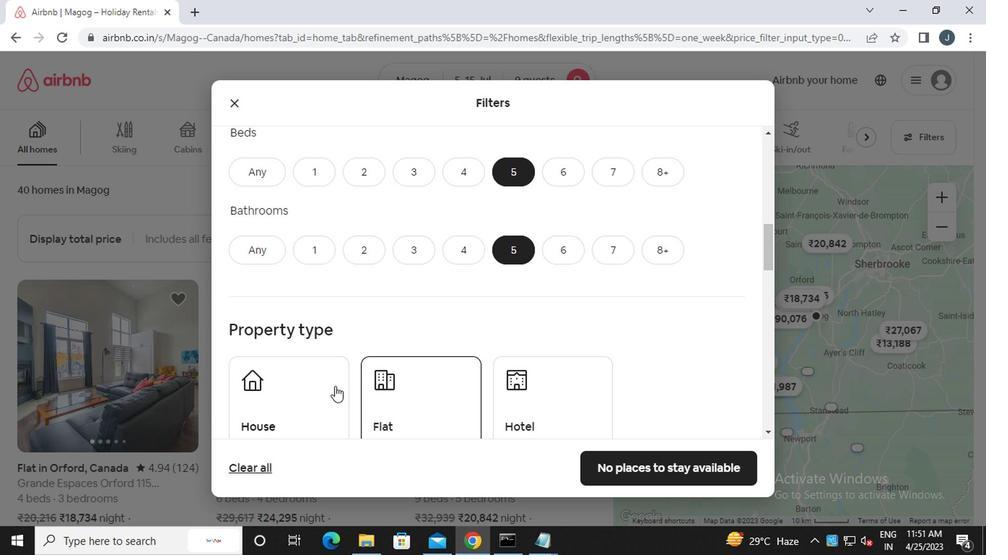 
Action: Mouse pressed left at (266, 343)
Screenshot: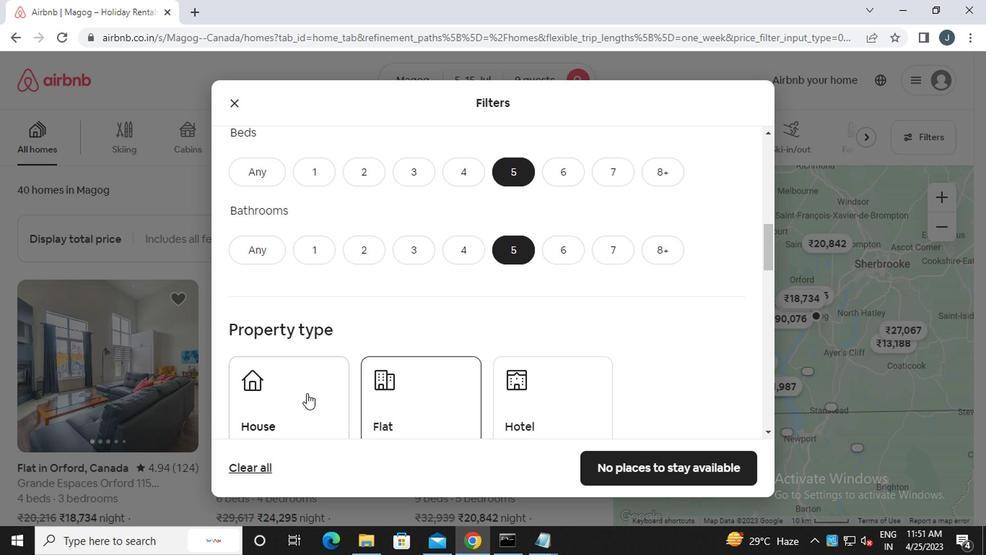 
Action: Mouse moved to (339, 347)
Screenshot: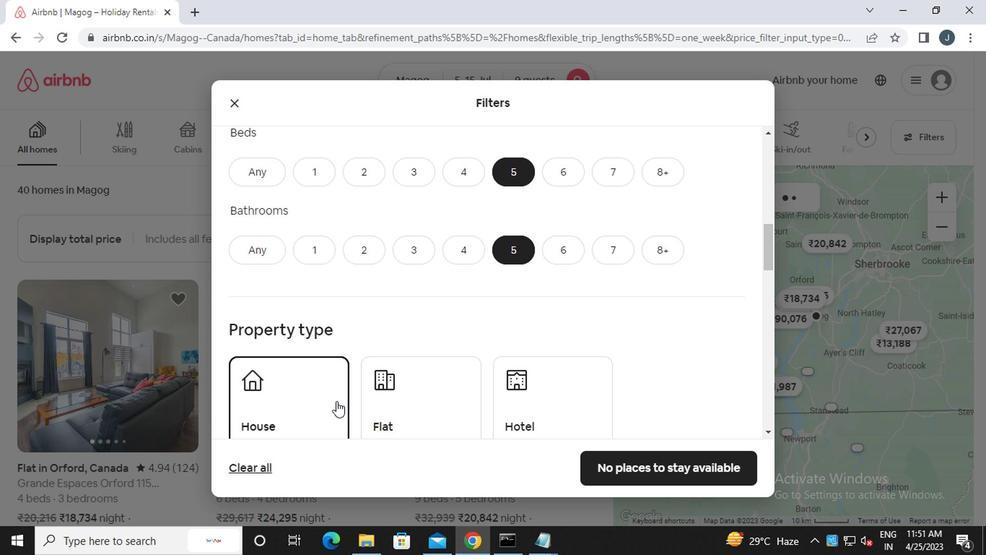
Action: Mouse pressed left at (339, 347)
Screenshot: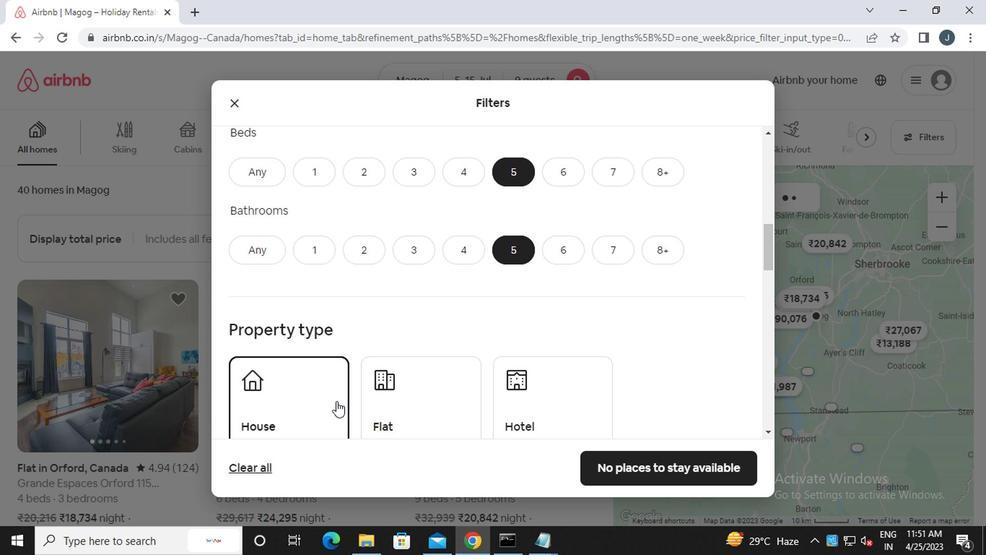 
Action: Mouse moved to (450, 355)
Screenshot: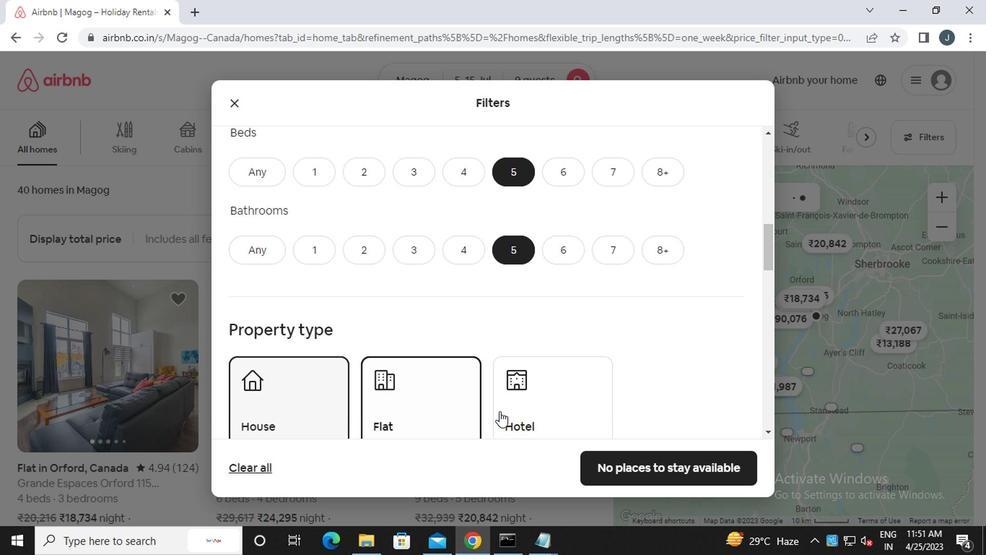 
Action: Mouse pressed left at (450, 355)
Screenshot: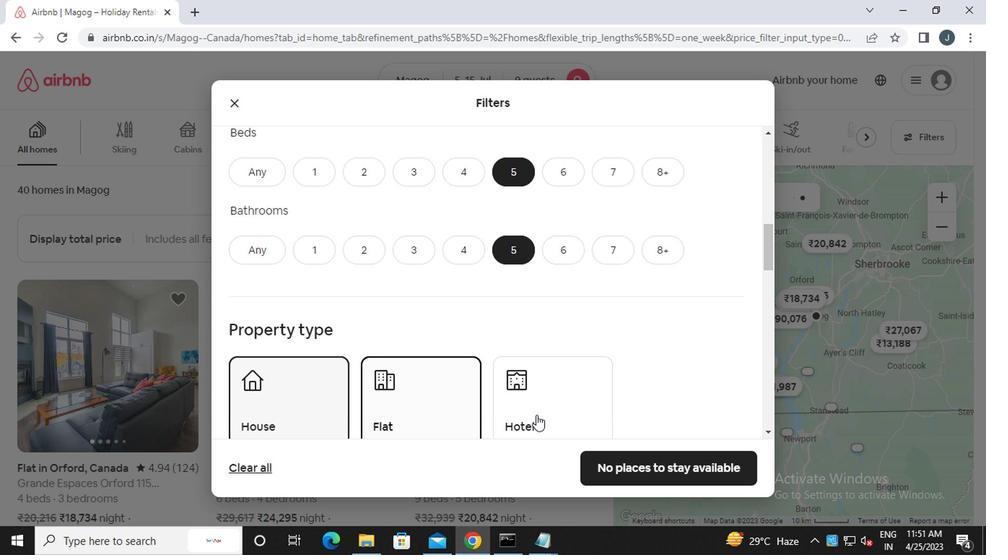 
Action: Mouse moved to (444, 348)
Screenshot: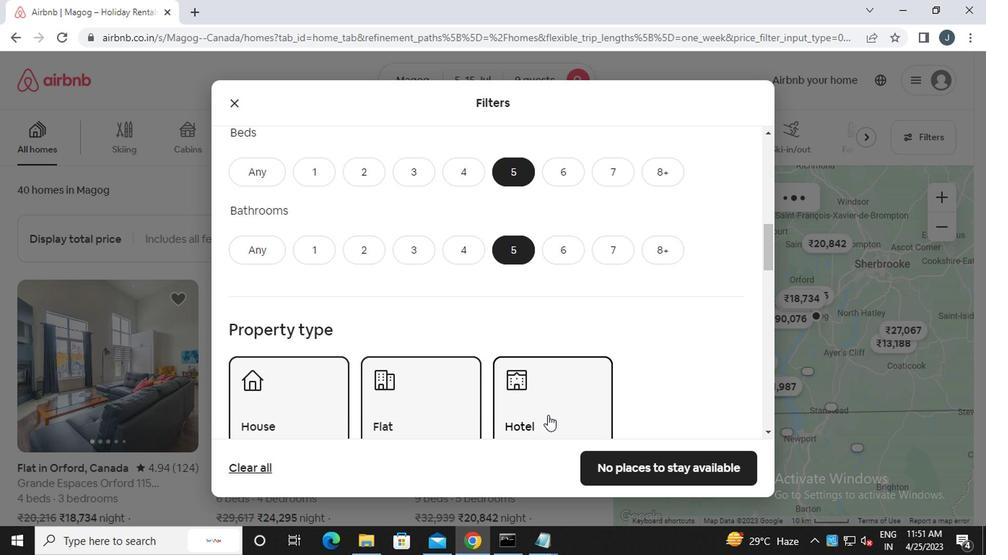 
Action: Mouse scrolled (444, 347) with delta (0, 0)
Screenshot: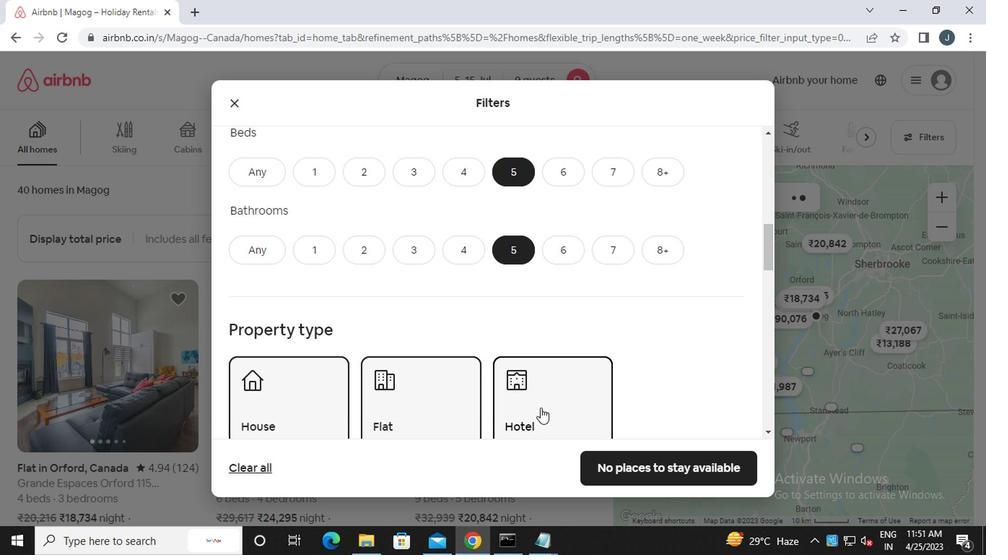 
Action: Mouse scrolled (444, 347) with delta (0, 0)
Screenshot: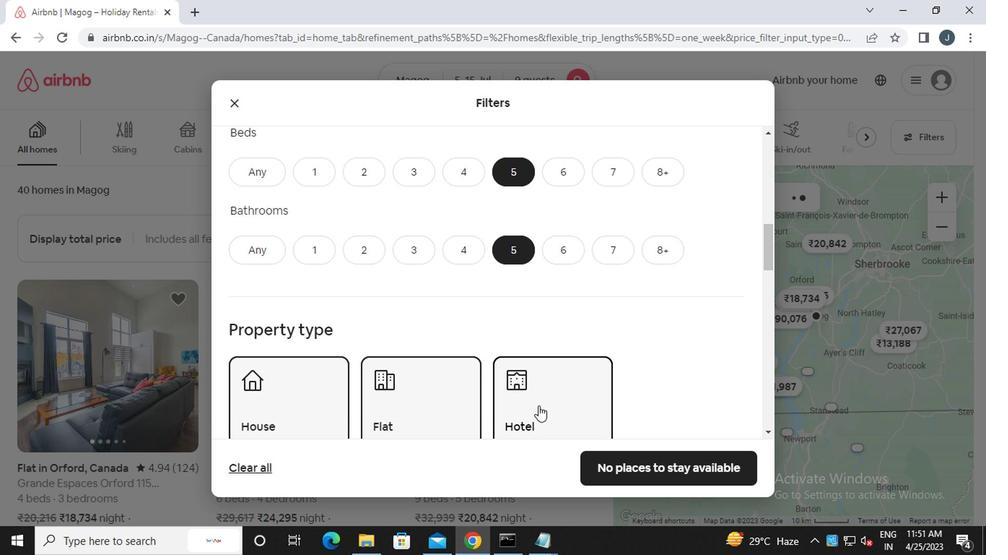 
Action: Mouse scrolled (444, 347) with delta (0, 0)
Screenshot: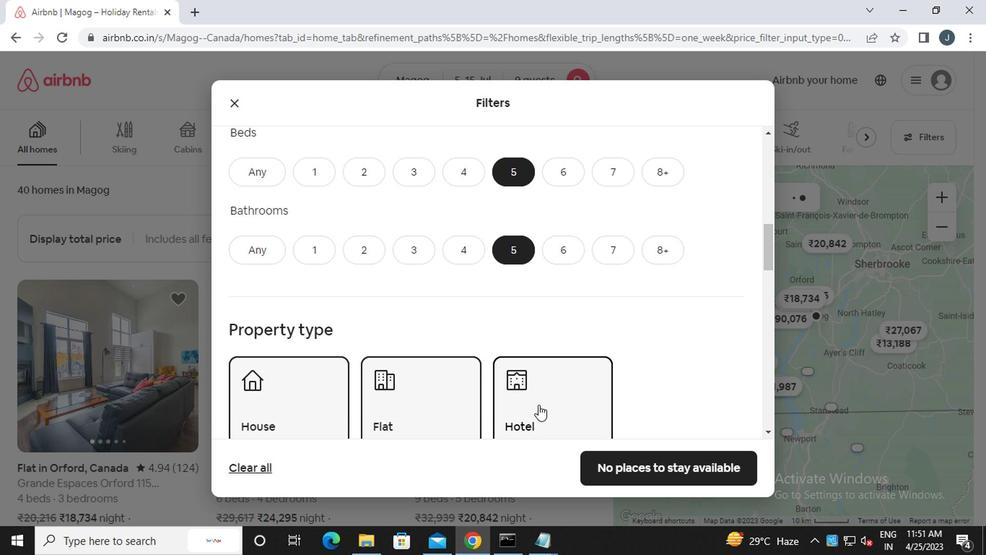 
Action: Mouse moved to (468, 197)
Screenshot: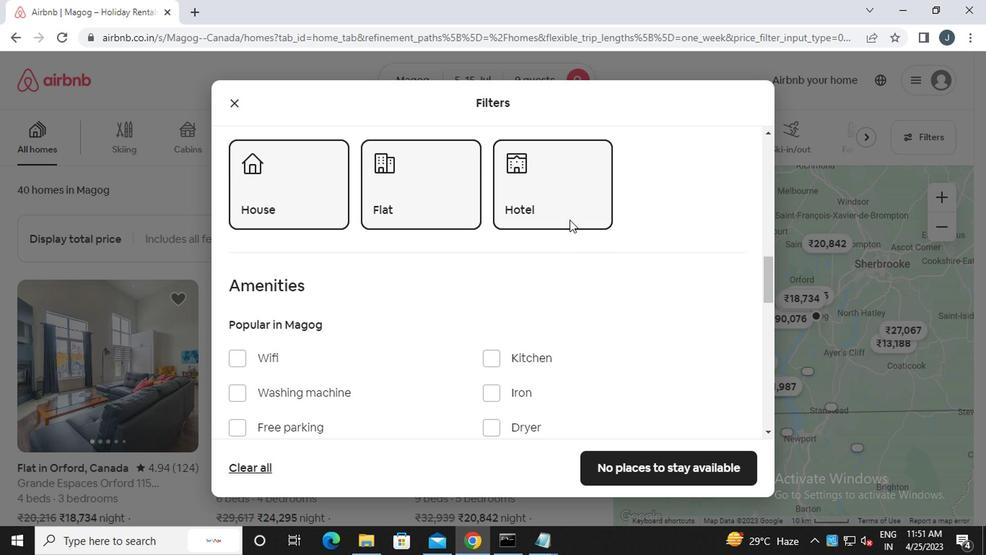 
Action: Mouse pressed left at (468, 197)
Screenshot: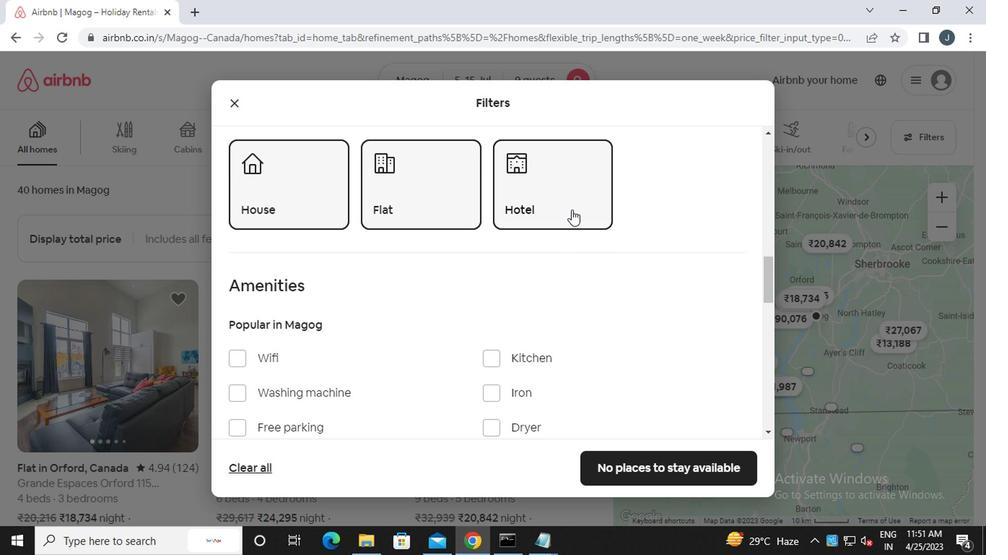 
Action: Mouse moved to (338, 229)
Screenshot: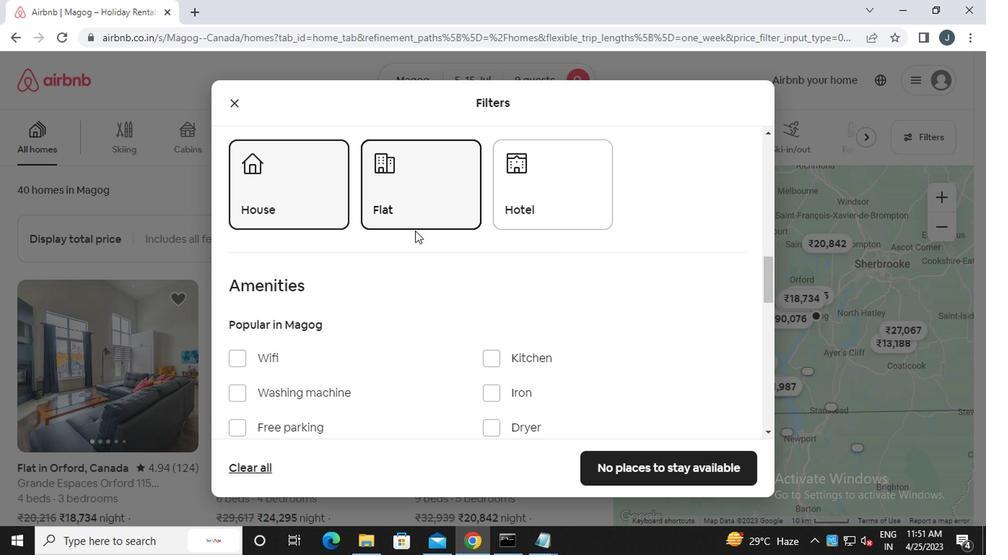 
Action: Mouse scrolled (338, 228) with delta (0, 0)
Screenshot: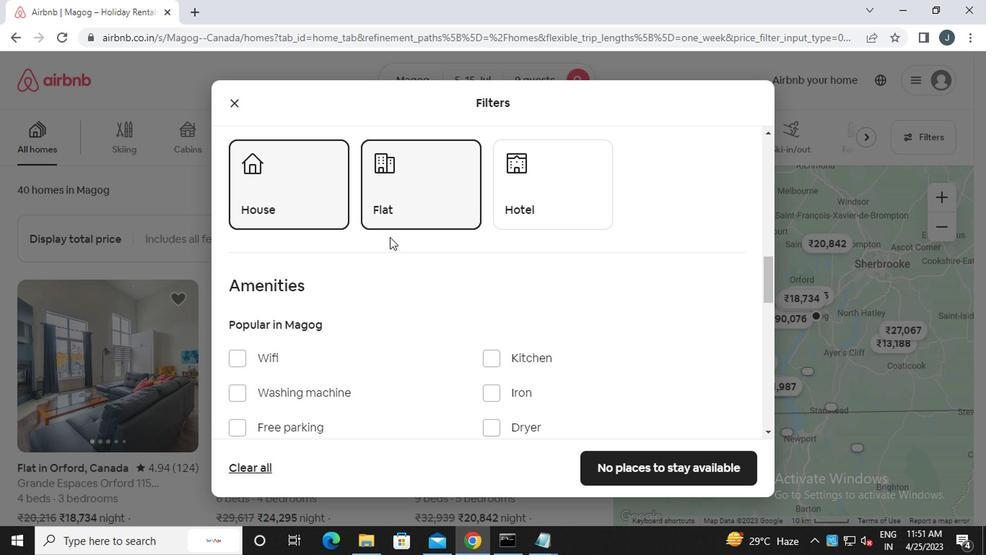 
Action: Mouse scrolled (338, 228) with delta (0, 0)
Screenshot: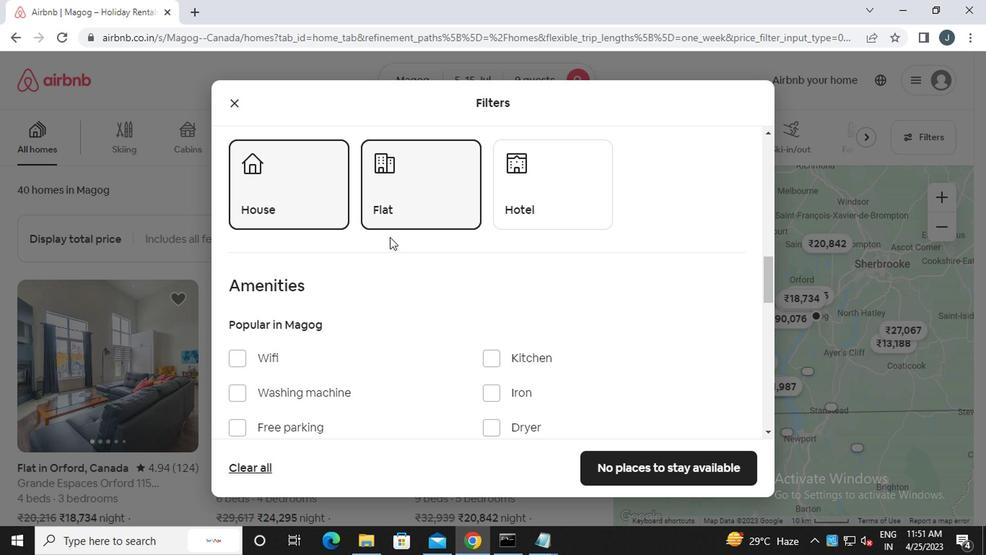 
Action: Mouse scrolled (338, 228) with delta (0, 0)
Screenshot: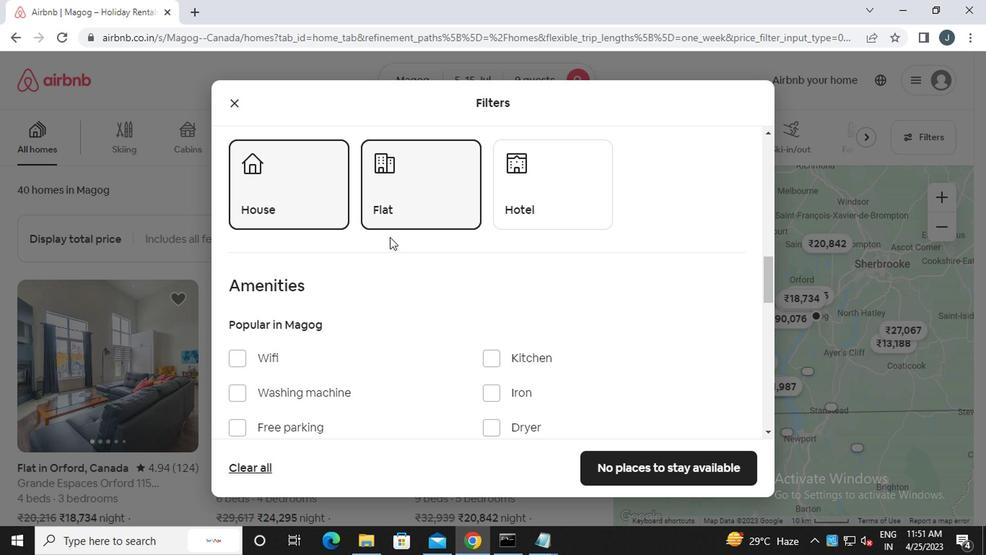 
Action: Mouse moved to (338, 229)
Screenshot: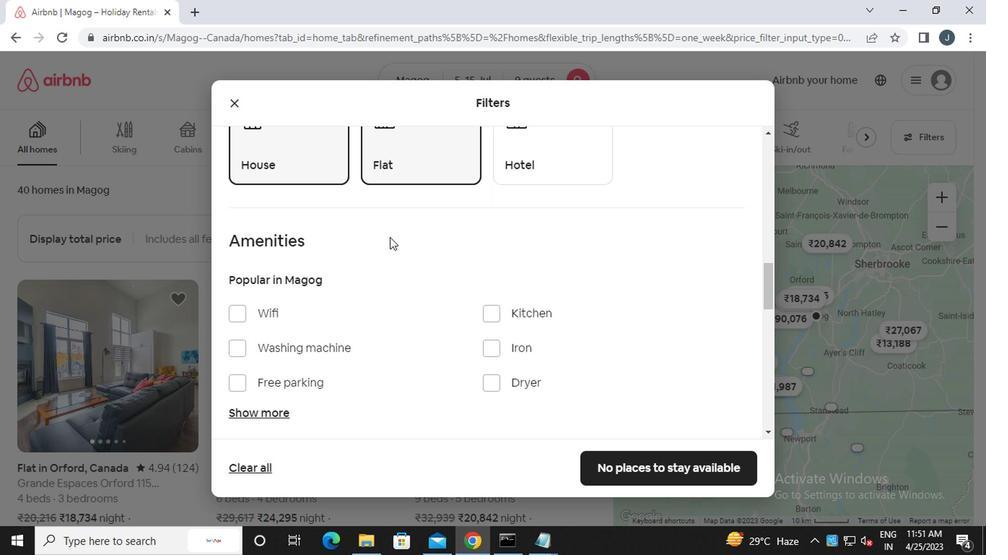 
Action: Mouse scrolled (338, 228) with delta (0, 0)
Screenshot: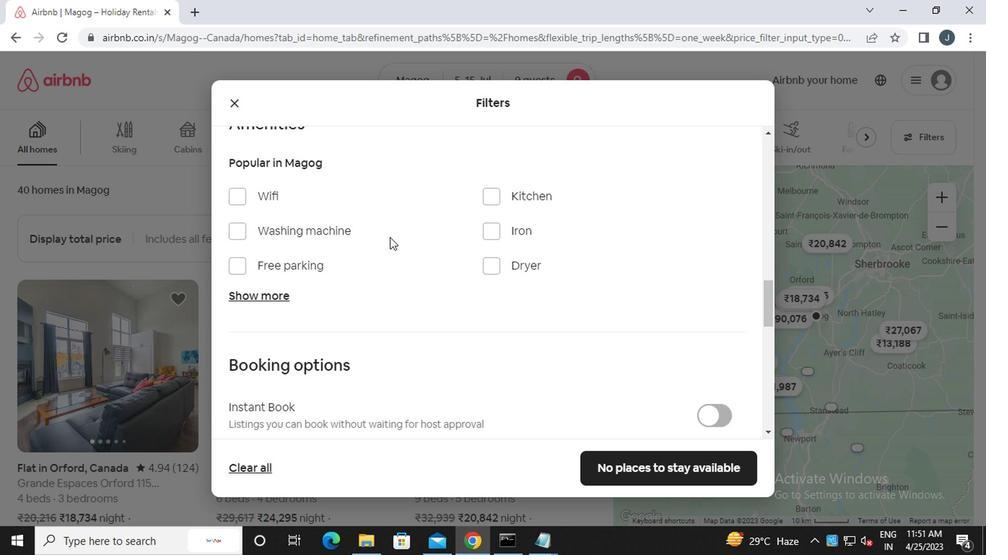 
Action: Mouse scrolled (338, 228) with delta (0, 0)
Screenshot: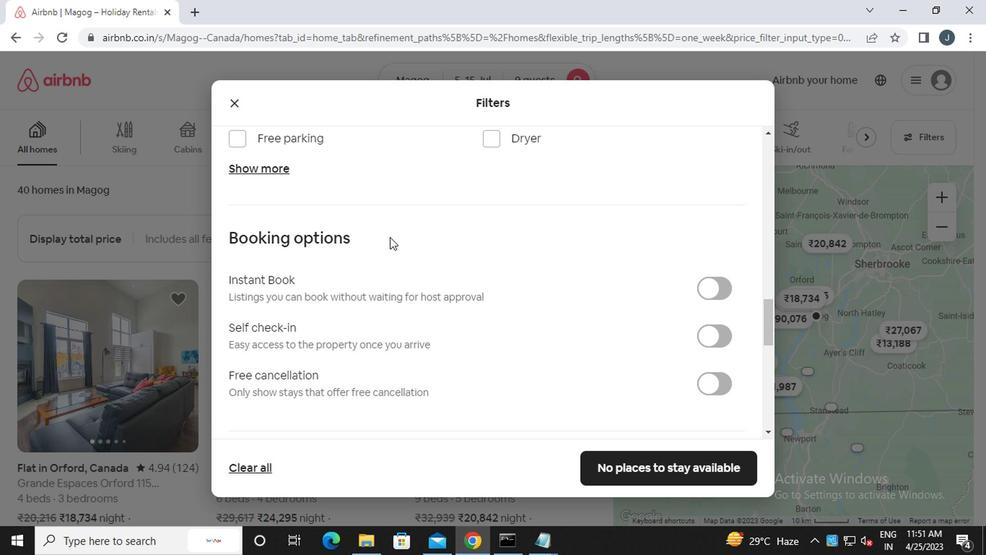 
Action: Mouse scrolled (338, 228) with delta (0, 0)
Screenshot: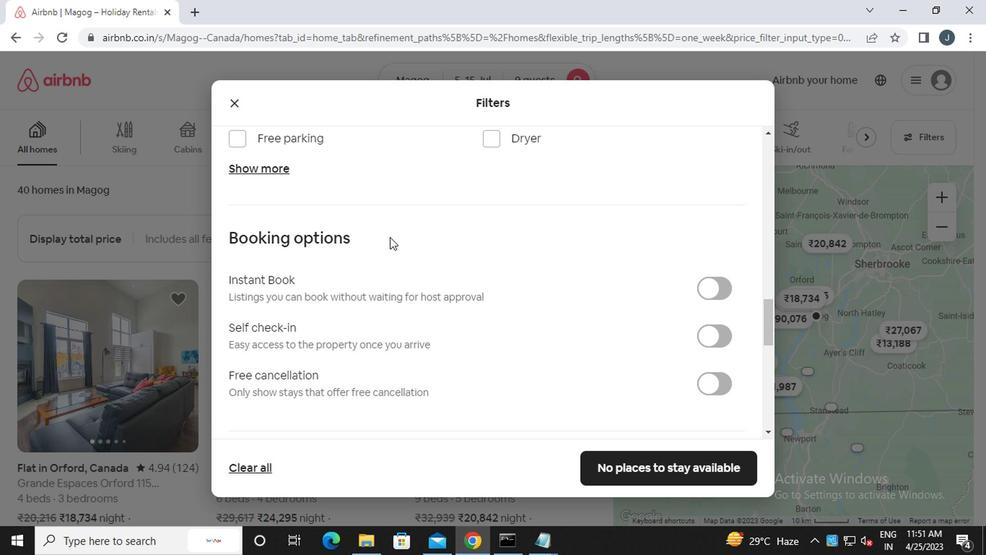 
Action: Mouse scrolled (338, 228) with delta (0, 0)
Screenshot: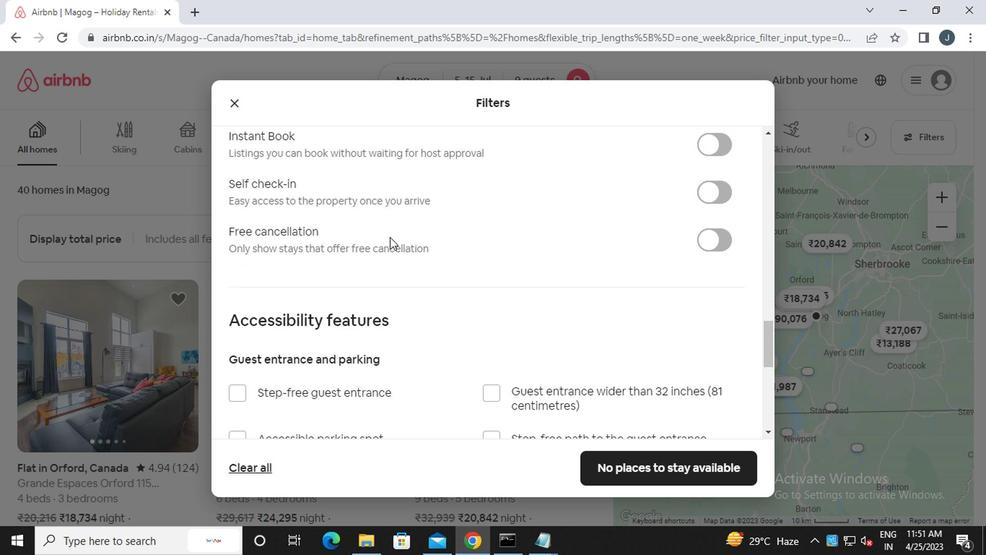 
Action: Mouse moved to (338, 229)
Screenshot: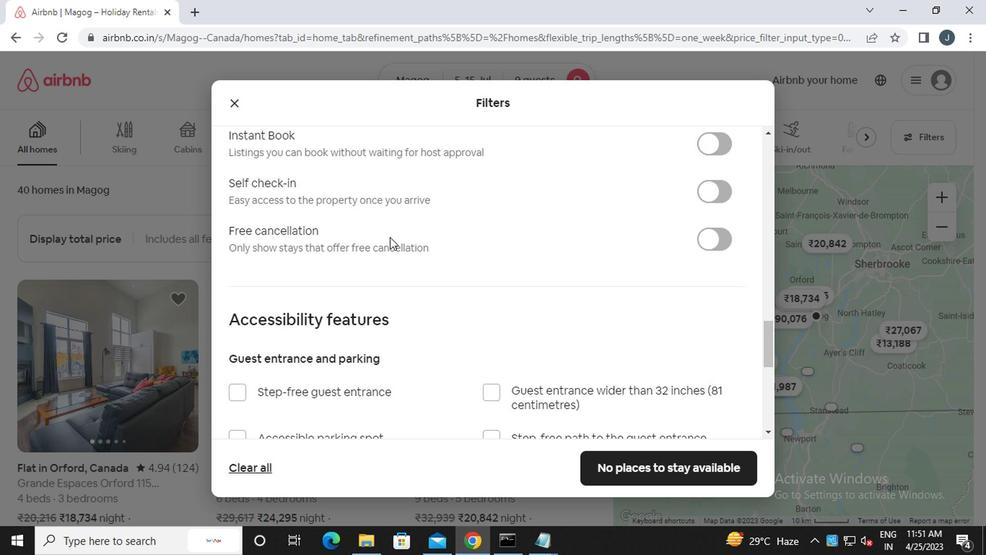 
Action: Mouse scrolled (338, 228) with delta (0, 0)
Screenshot: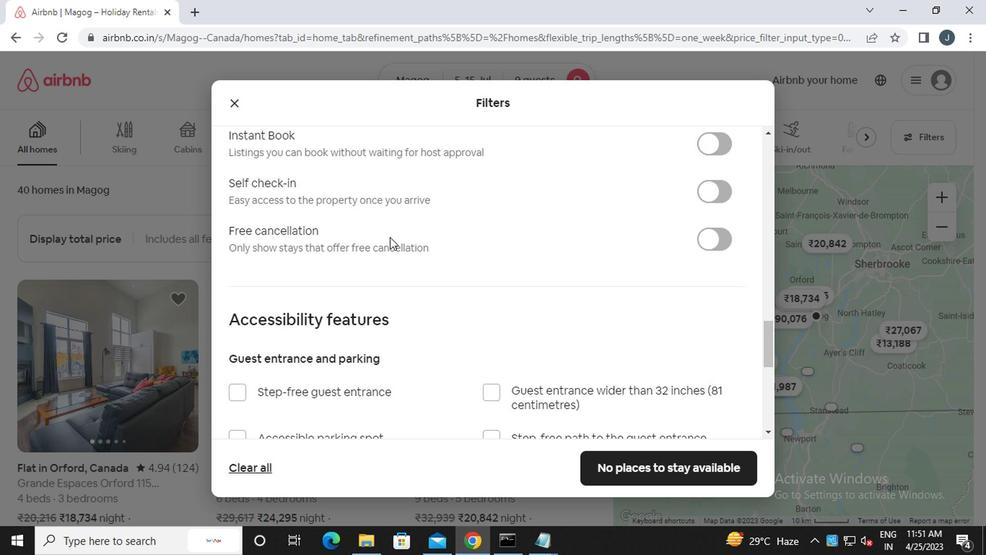 
Action: Mouse moved to (380, 224)
Screenshot: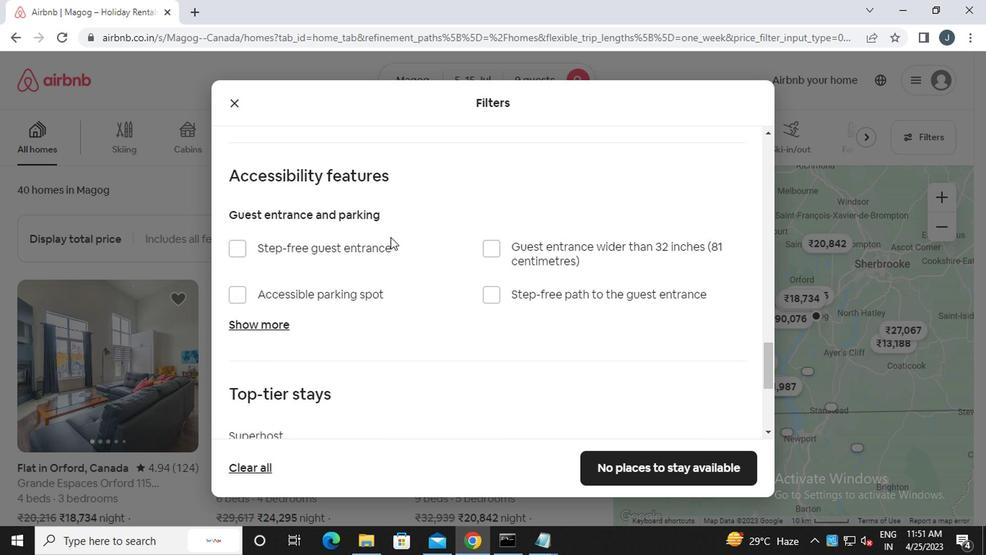 
Action: Mouse scrolled (380, 225) with delta (0, 0)
Screenshot: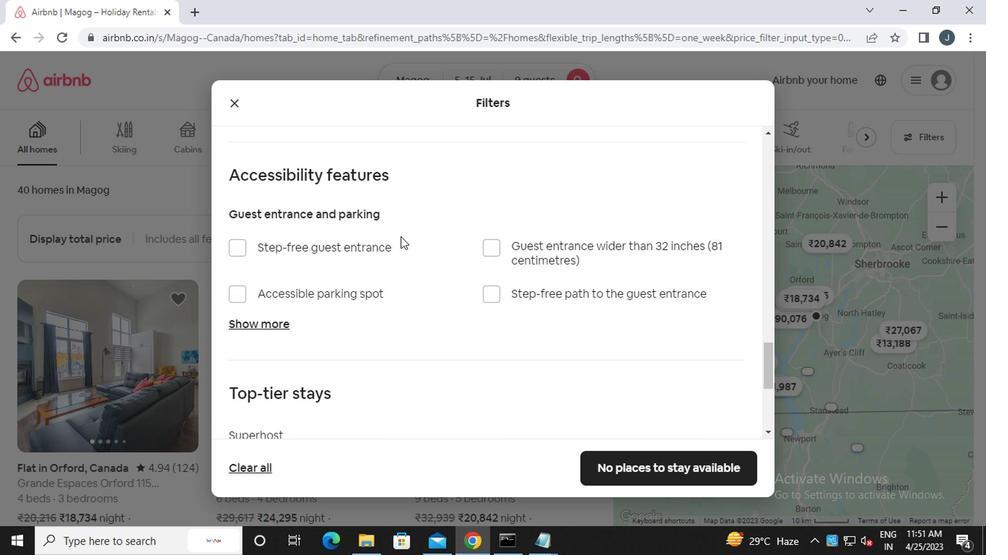 
Action: Mouse scrolled (380, 225) with delta (0, 0)
Screenshot: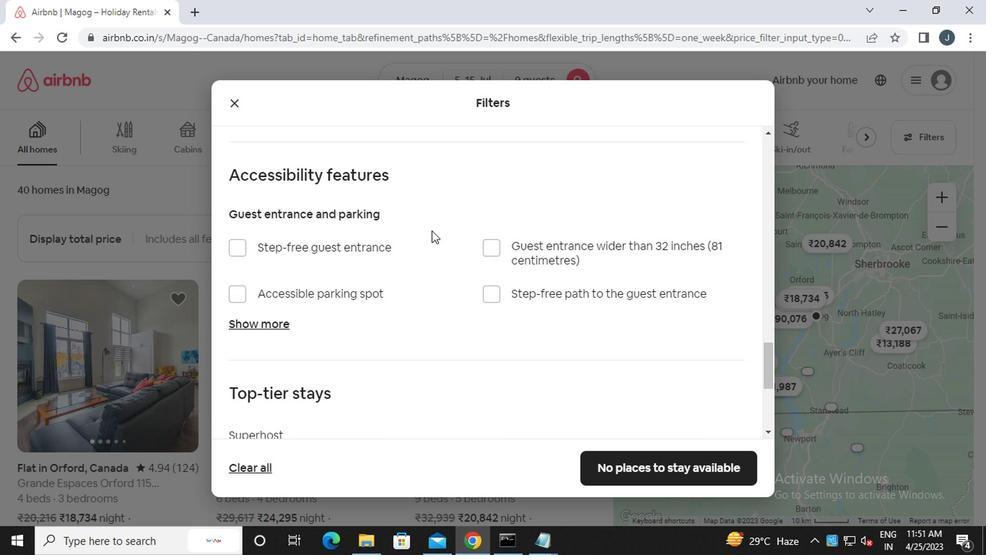 
Action: Mouse moved to (573, 201)
Screenshot: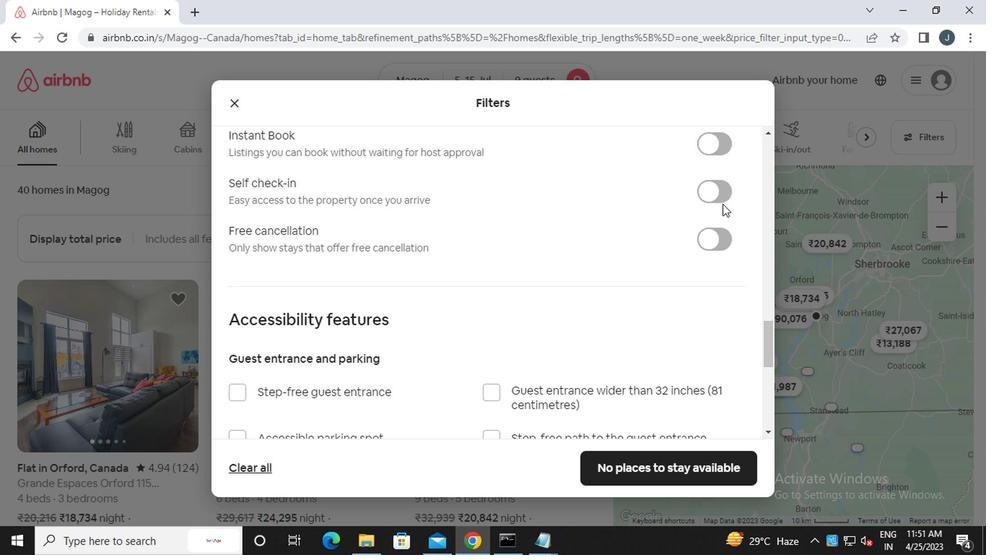 
Action: Mouse pressed left at (573, 201)
Screenshot: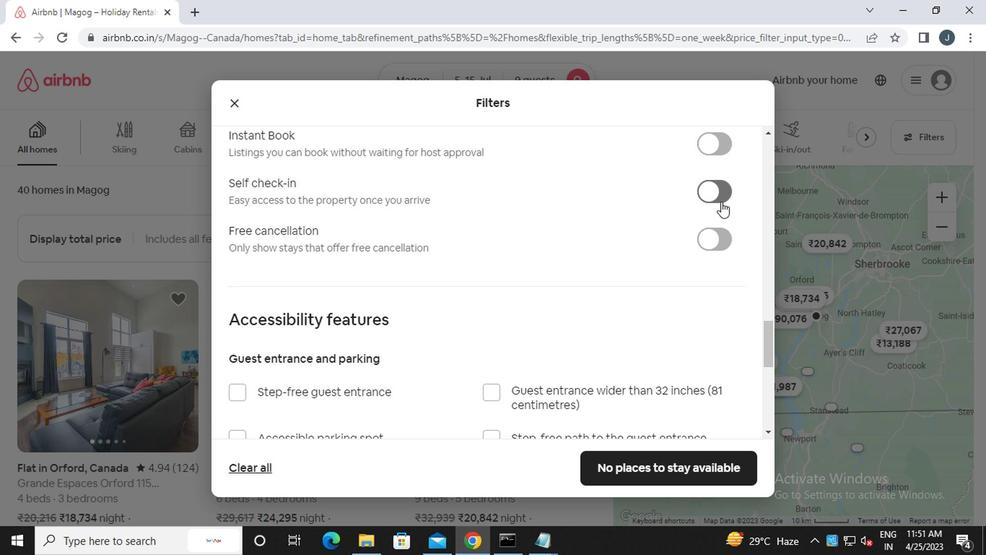 
Action: Mouse moved to (372, 285)
Screenshot: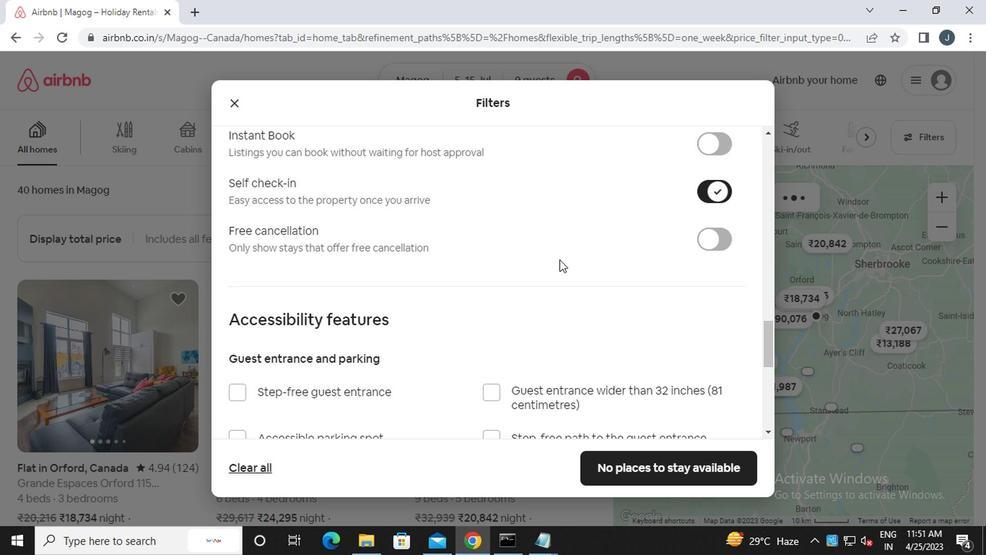 
Action: Mouse scrolled (372, 284) with delta (0, 0)
Screenshot: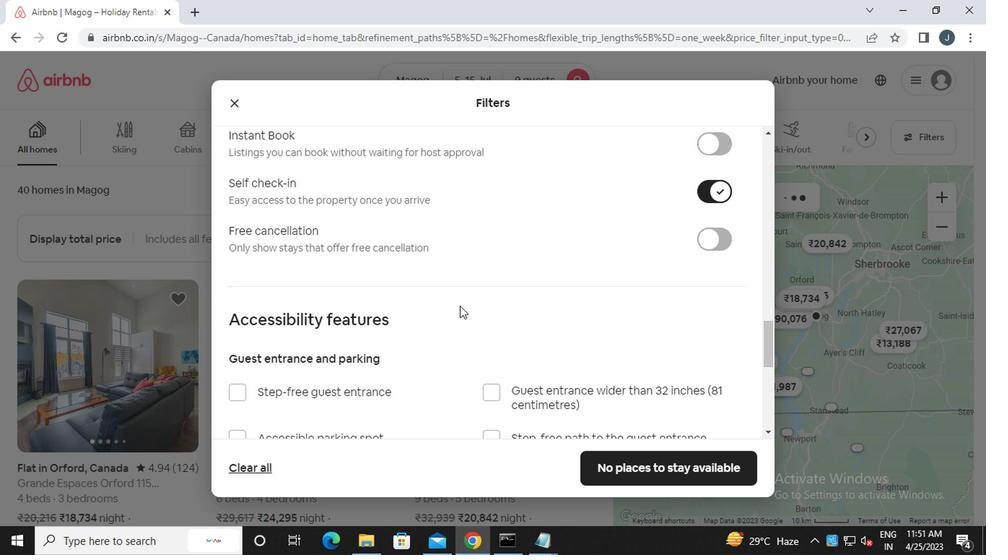 
Action: Mouse scrolled (372, 284) with delta (0, 0)
Screenshot: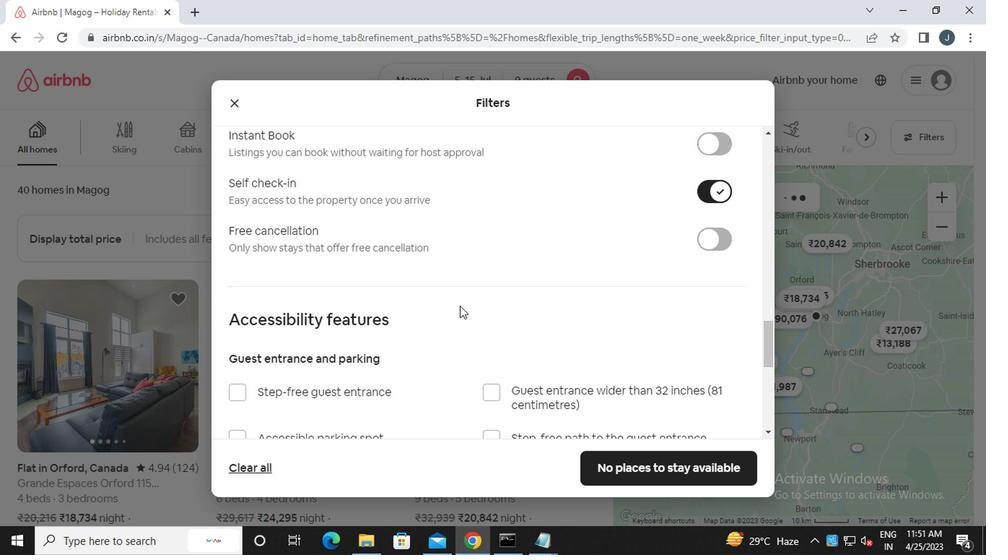 
Action: Mouse scrolled (372, 284) with delta (0, 0)
Screenshot: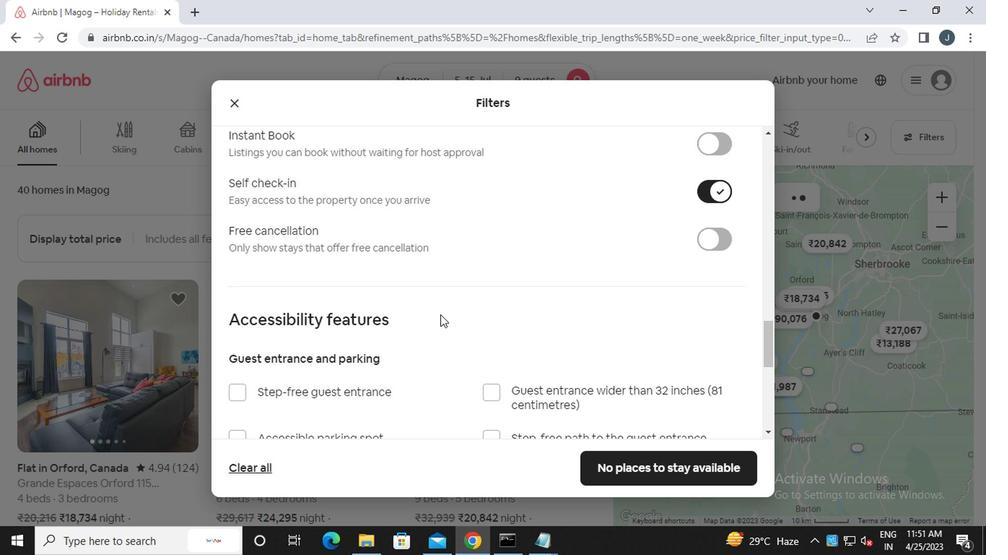 
Action: Mouse scrolled (372, 284) with delta (0, 0)
Screenshot: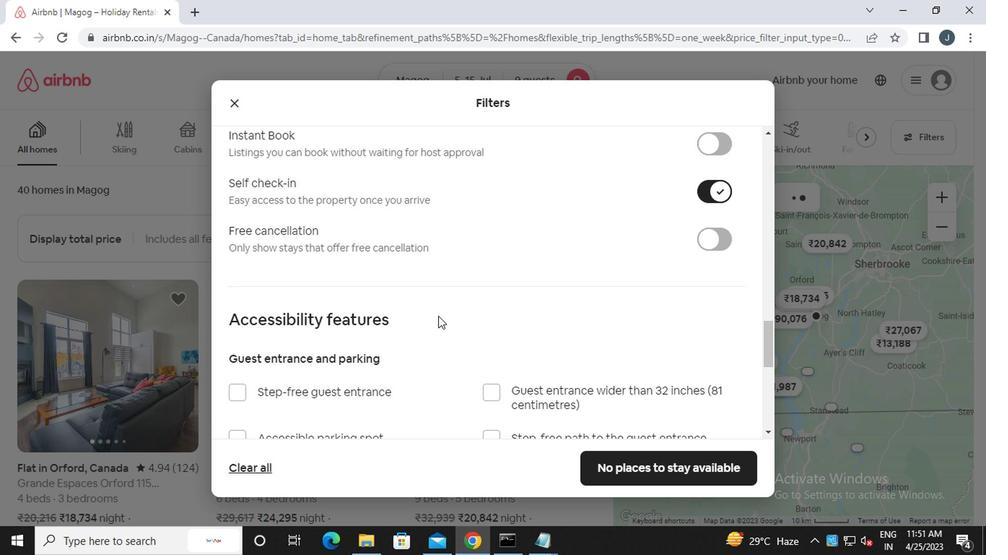 
Action: Mouse scrolled (372, 284) with delta (0, 0)
Screenshot: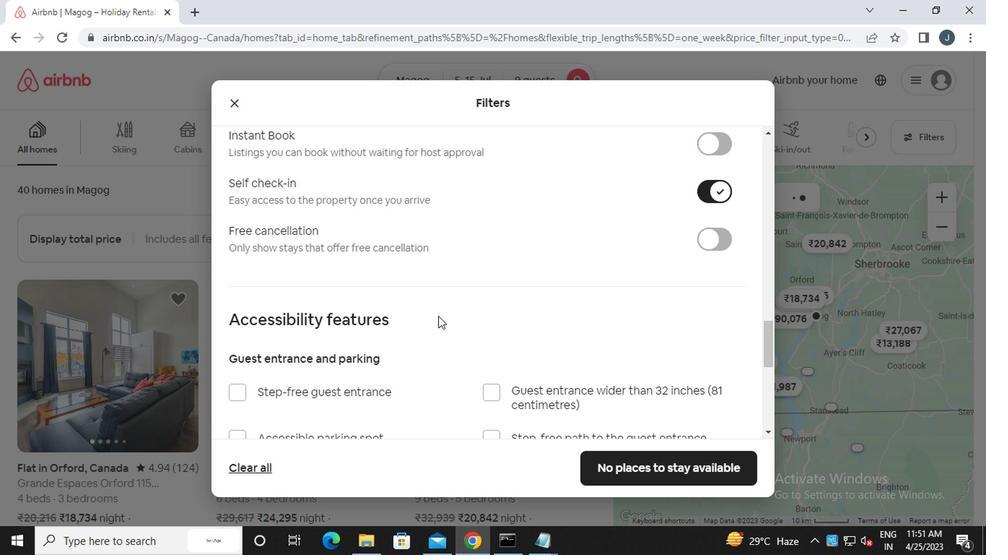 
Action: Mouse moved to (373, 285)
Screenshot: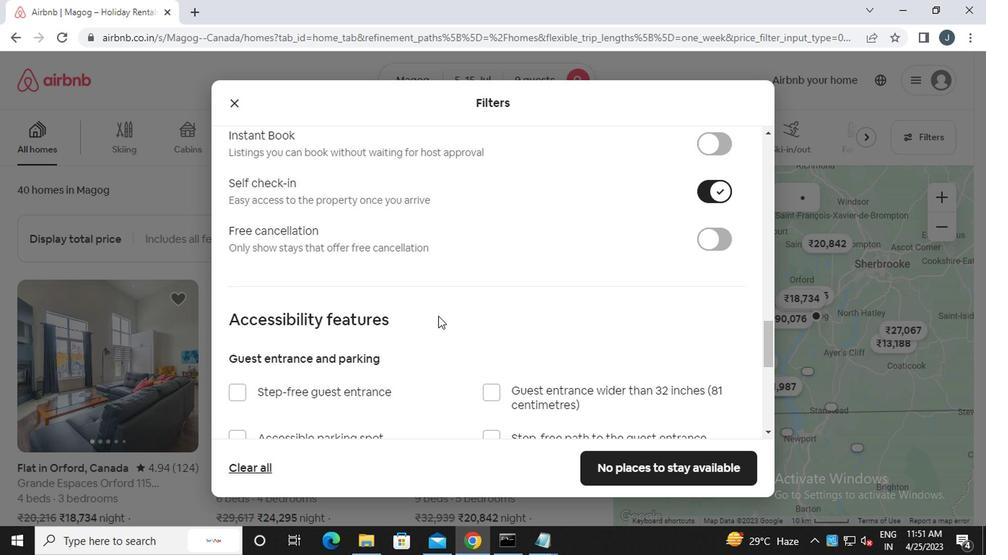 
Action: Mouse scrolled (373, 284) with delta (0, 0)
Screenshot: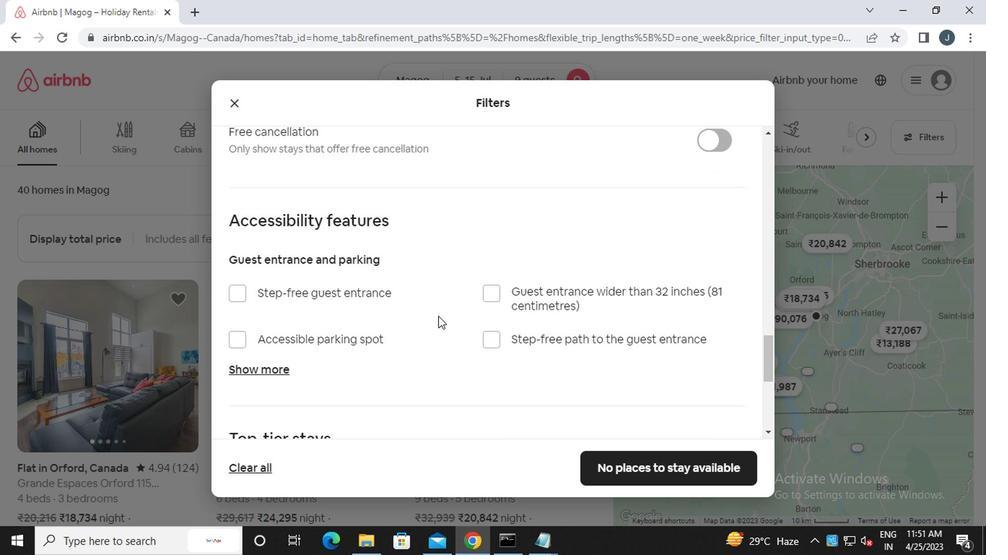 
Action: Mouse scrolled (373, 284) with delta (0, 0)
Screenshot: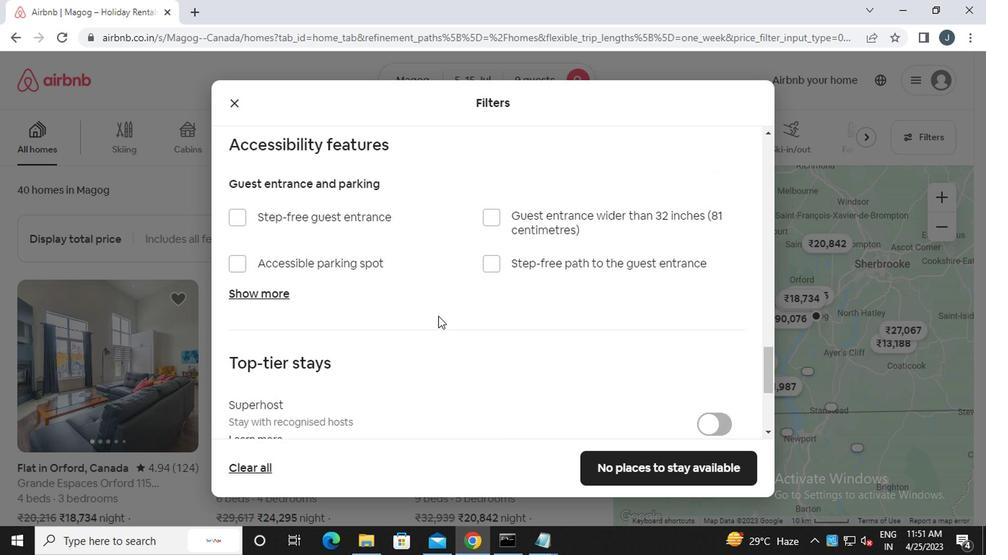 
Action: Mouse scrolled (373, 284) with delta (0, 0)
Screenshot: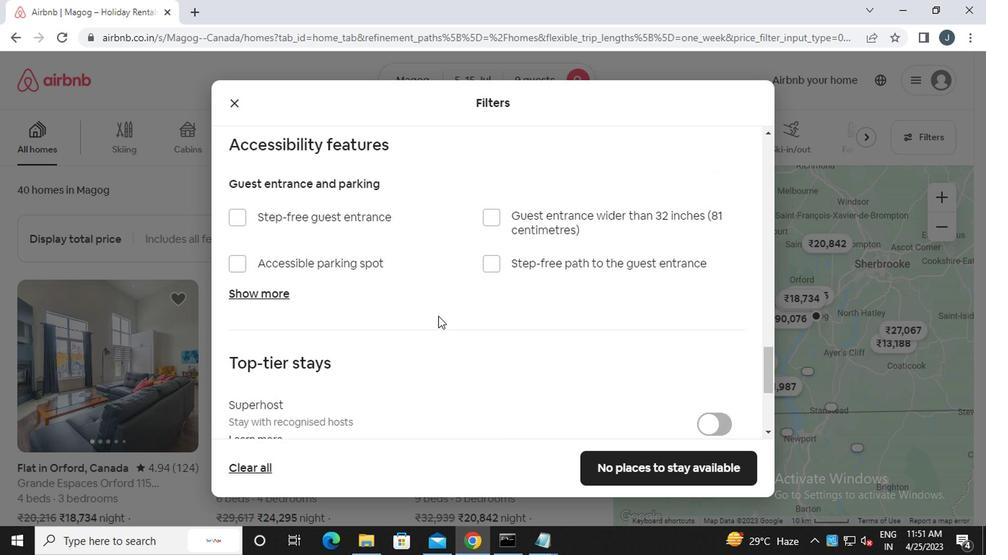 
Action: Mouse scrolled (373, 284) with delta (0, 0)
Screenshot: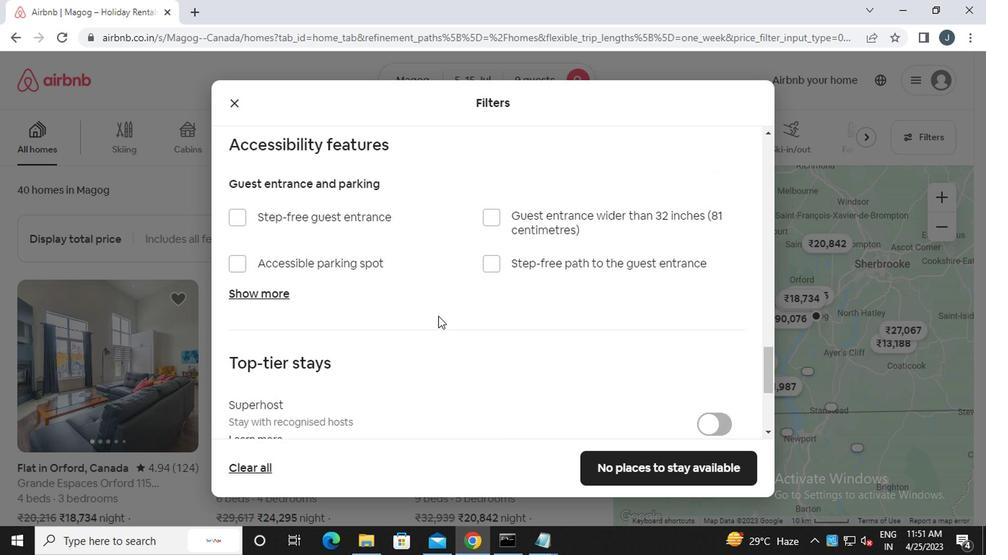 
Action: Mouse scrolled (373, 284) with delta (0, 0)
Screenshot: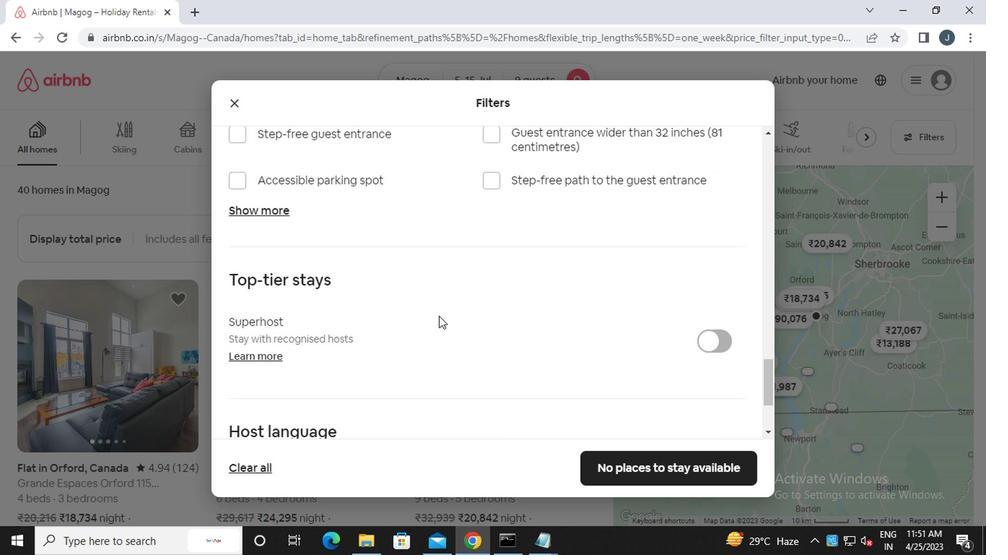 
Action: Mouse scrolled (373, 284) with delta (0, 0)
Screenshot: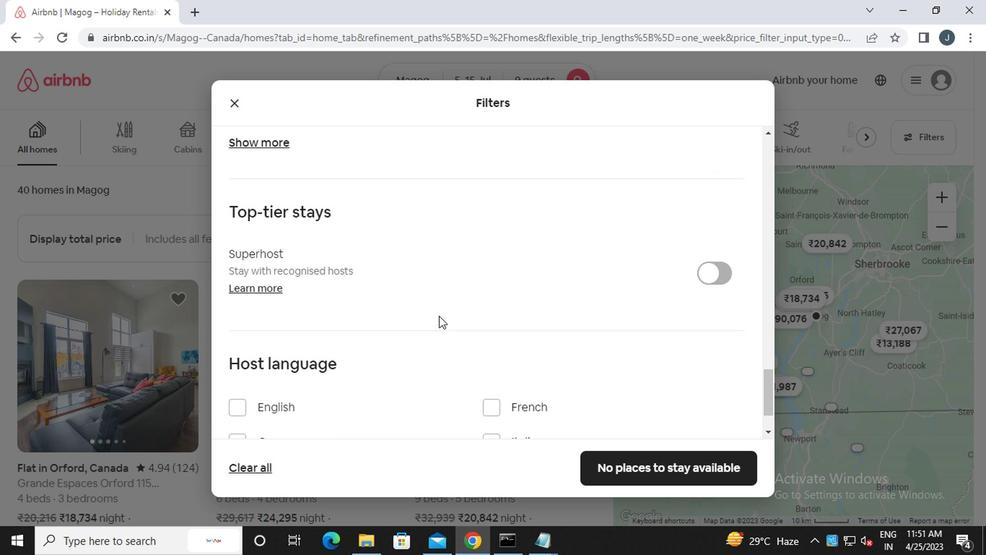 
Action: Mouse moved to (227, 298)
Screenshot: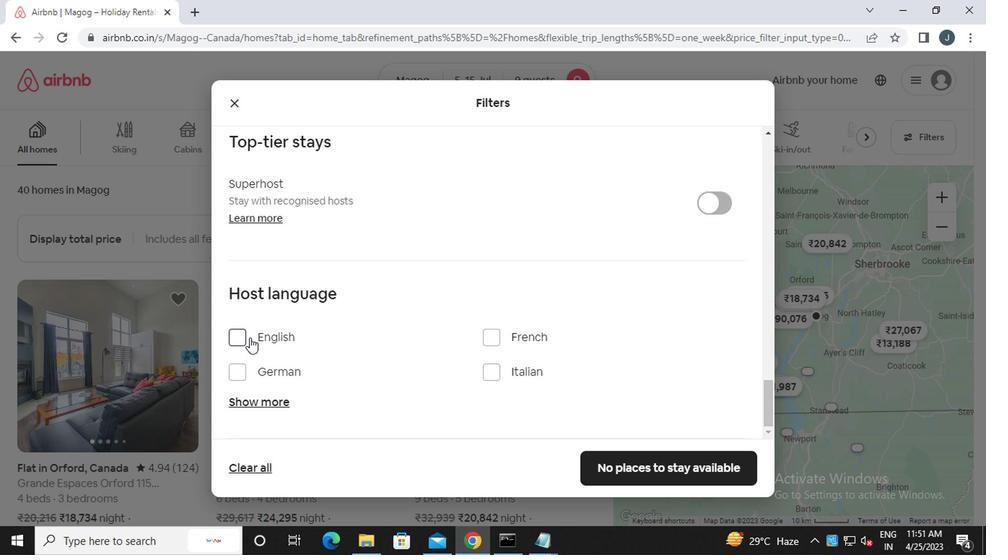 
Action: Mouse pressed left at (227, 298)
Screenshot: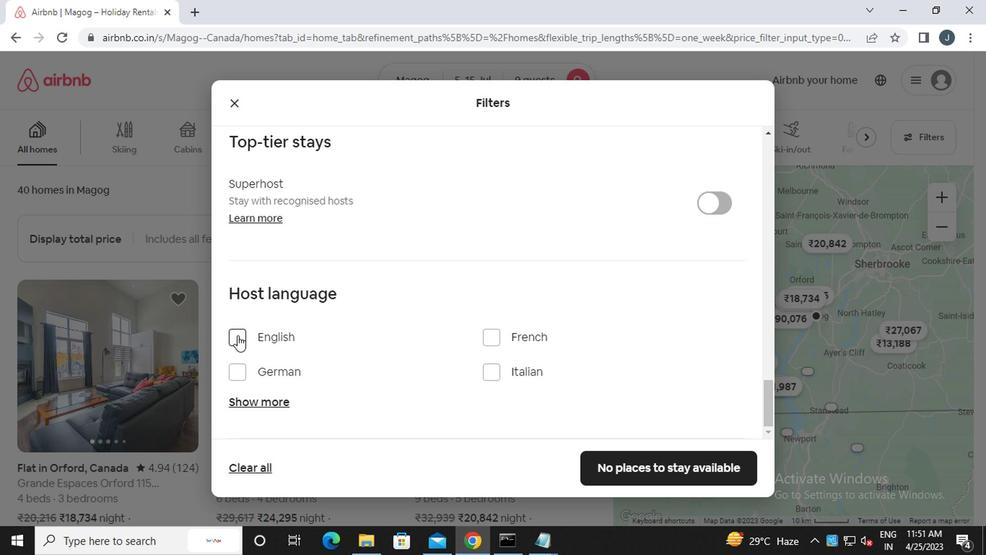 
Action: Mouse moved to (530, 395)
Screenshot: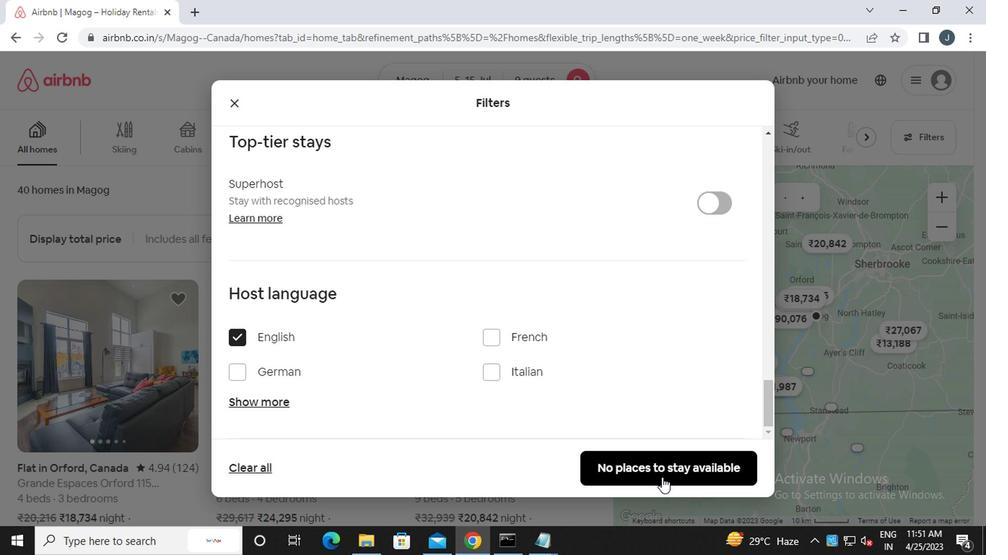 
Action: Mouse pressed left at (530, 395)
Screenshot: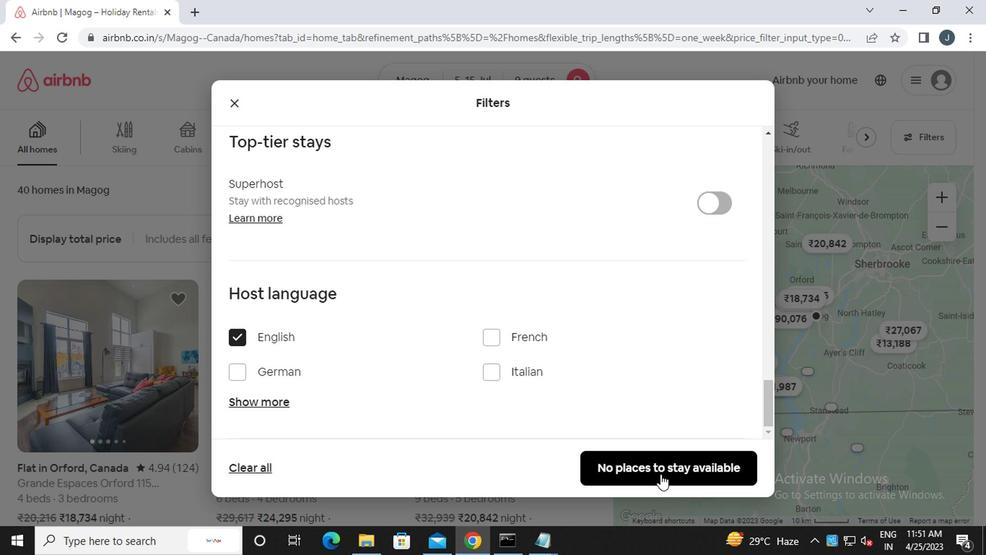 
Action: Mouse moved to (522, 387)
Screenshot: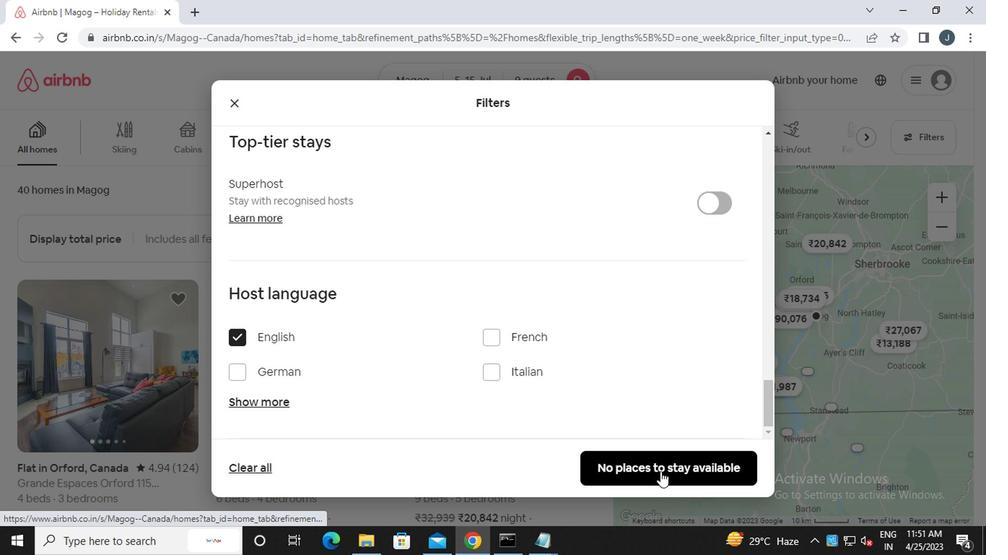 
